 Task: Find connections with filter location Havlíčkův Brod with filter topic #Inspirationwith filter profile language English with filter current company Job4freshers with filter school L S Raheja College of Arts and Commerce with filter industry Wholesale Apparel and Sewing Supplies with filter service category Corporate Events with filter keywords title Researcher
Action: Mouse moved to (504, 77)
Screenshot: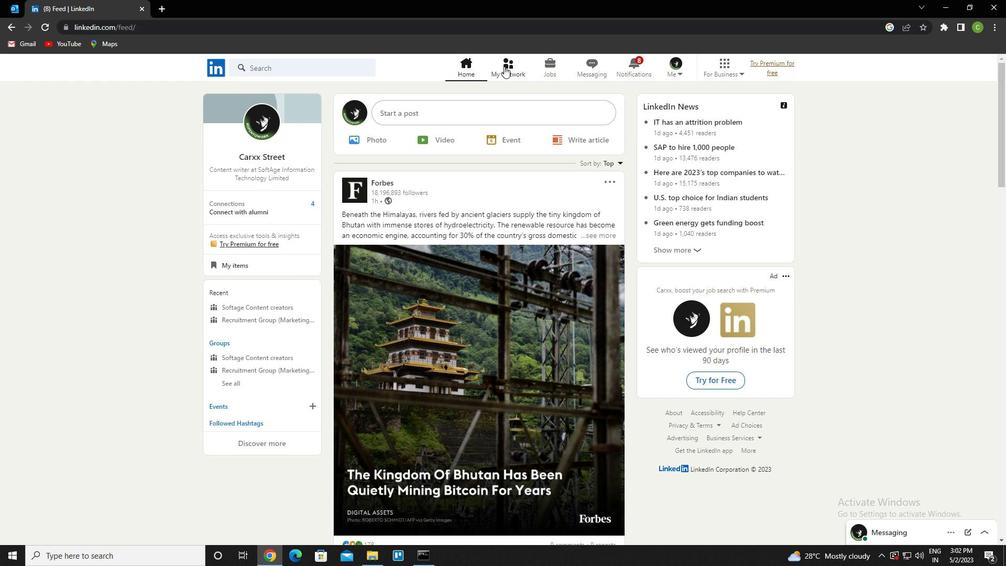 
Action: Mouse pressed left at (504, 77)
Screenshot: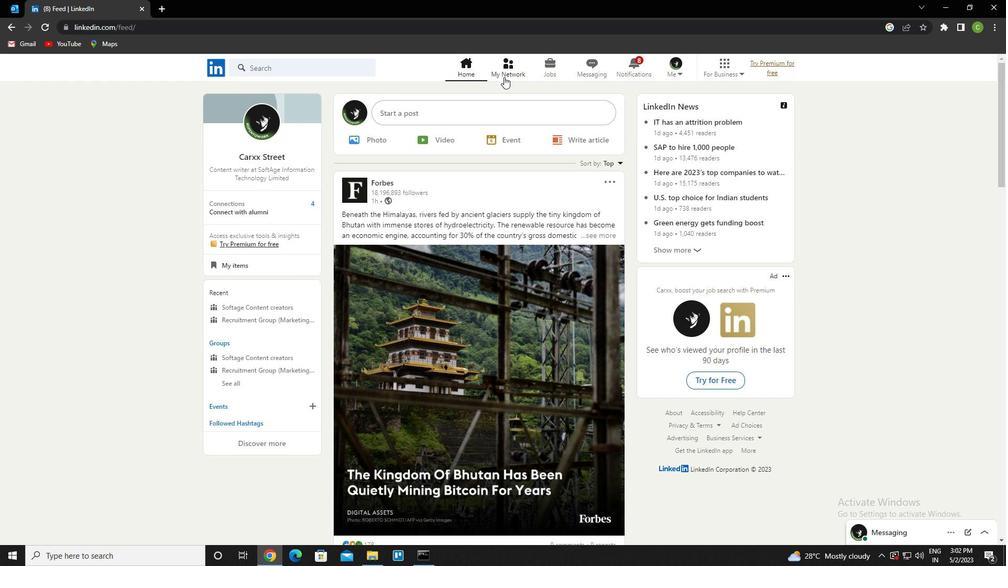 
Action: Mouse moved to (295, 128)
Screenshot: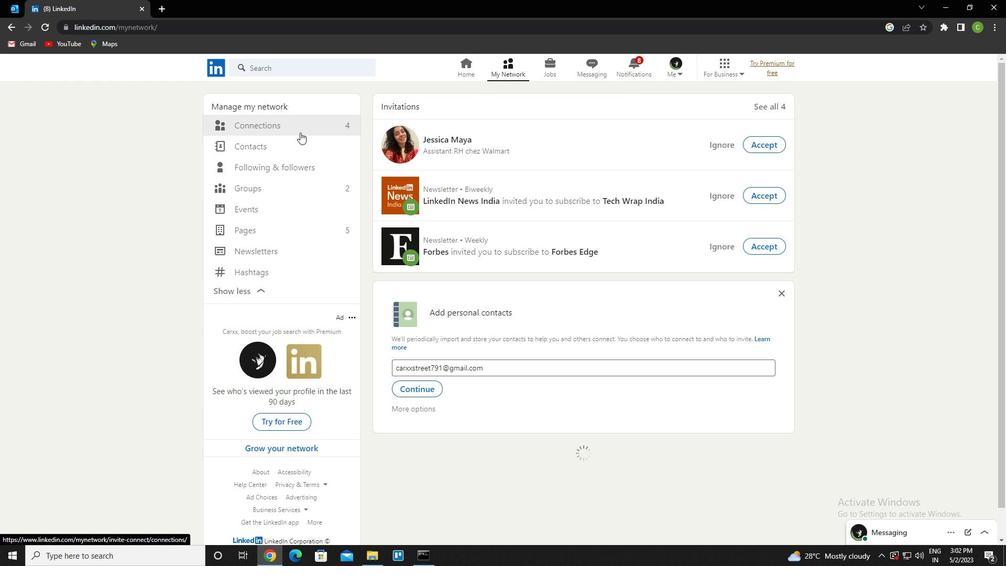 
Action: Mouse pressed left at (295, 128)
Screenshot: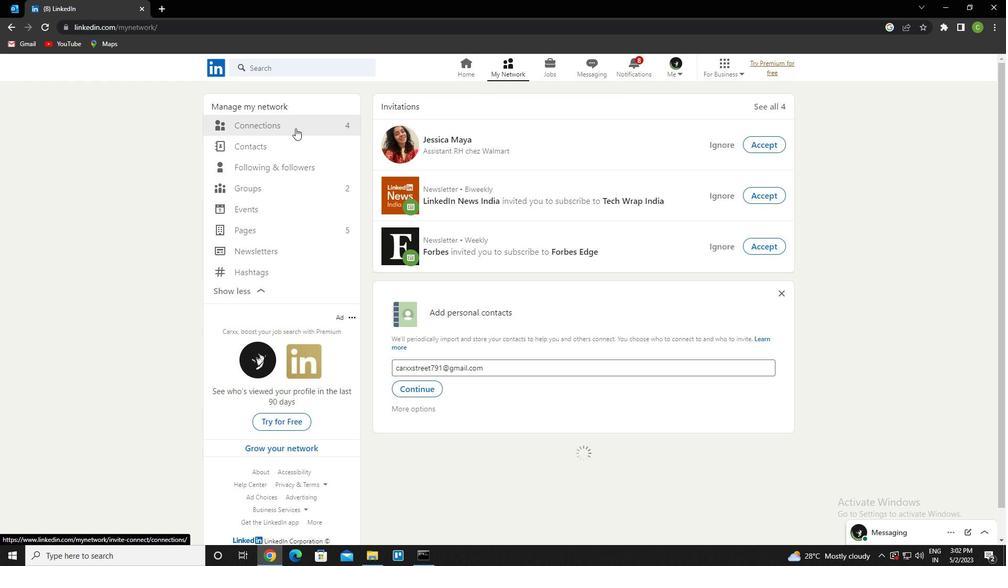 
Action: Mouse moved to (571, 132)
Screenshot: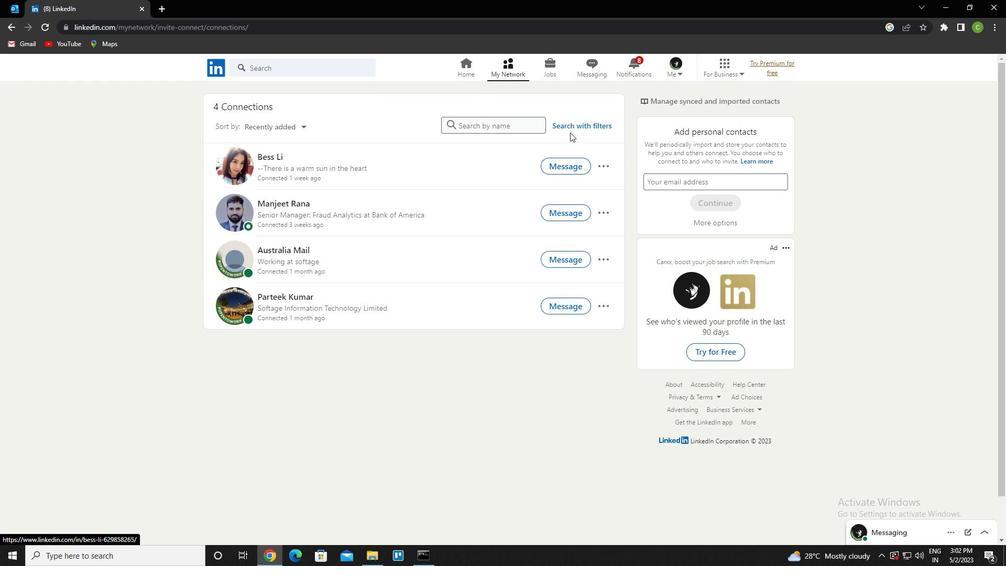 
Action: Mouse pressed left at (571, 132)
Screenshot: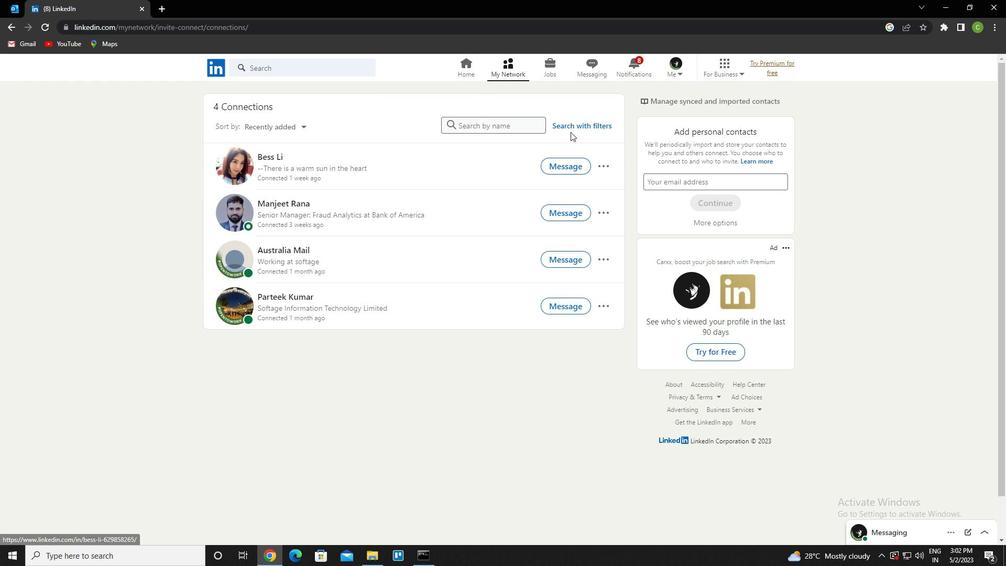 
Action: Mouse moved to (576, 126)
Screenshot: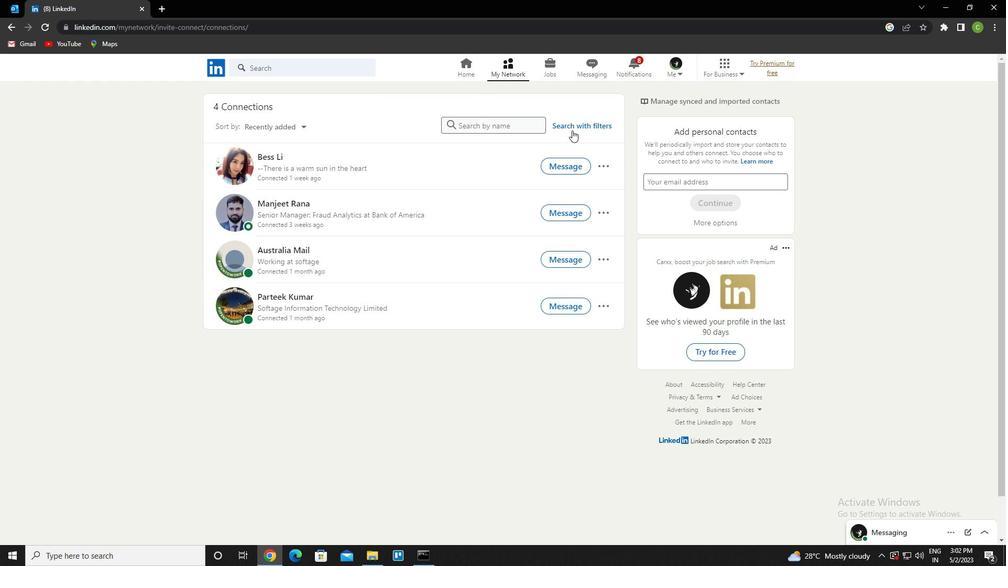 
Action: Mouse pressed left at (576, 126)
Screenshot: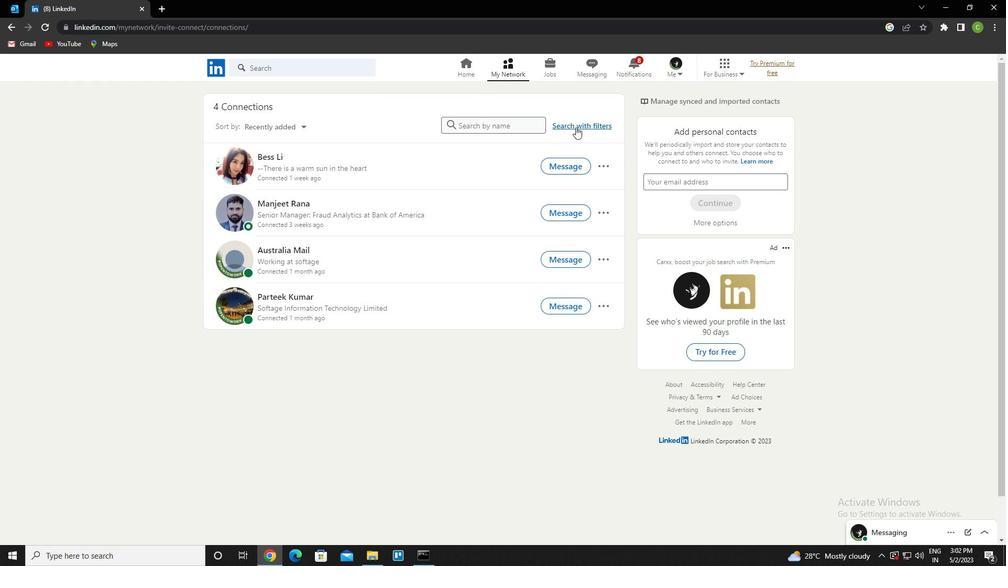 
Action: Mouse moved to (540, 97)
Screenshot: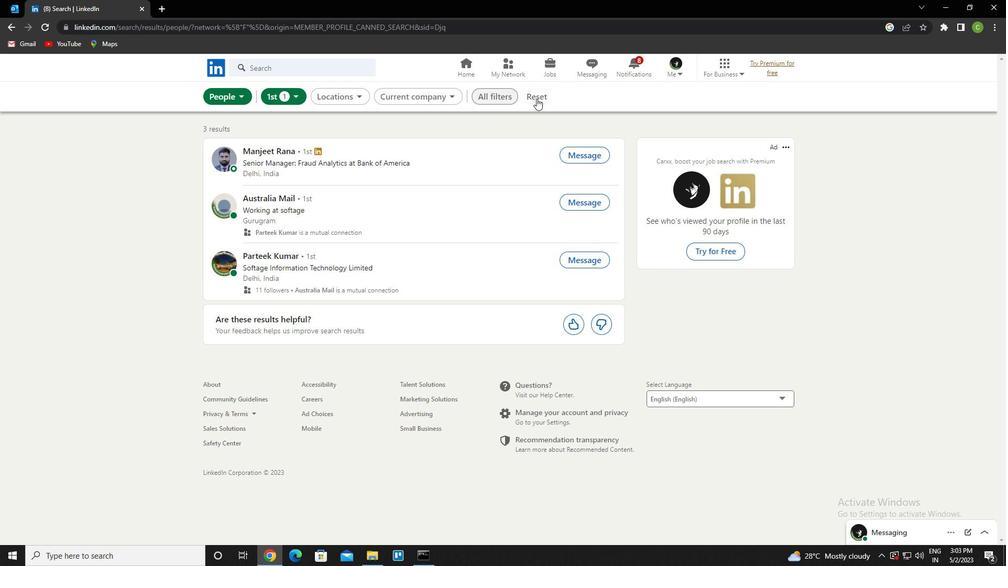 
Action: Mouse pressed left at (540, 97)
Screenshot: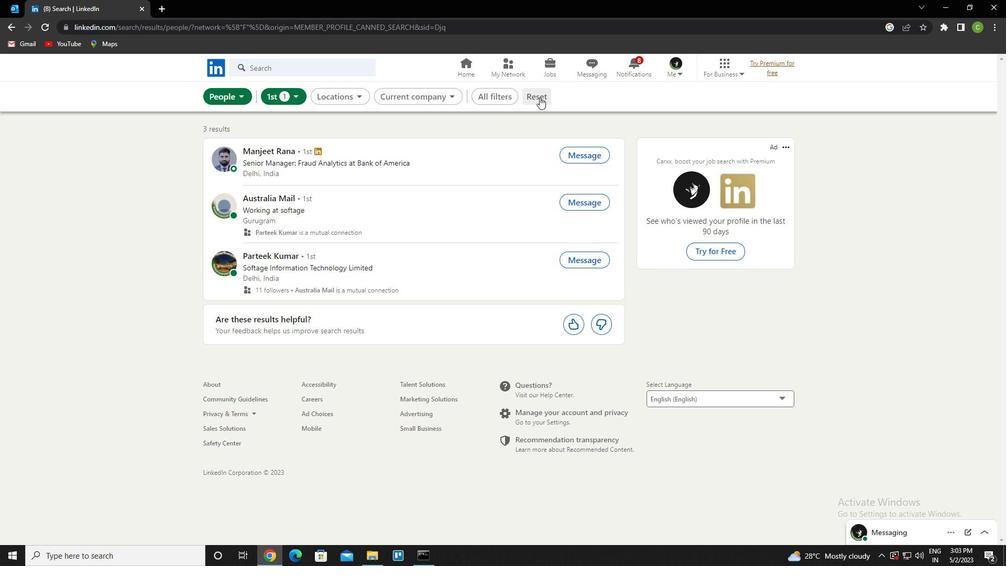 
Action: Mouse moved to (516, 95)
Screenshot: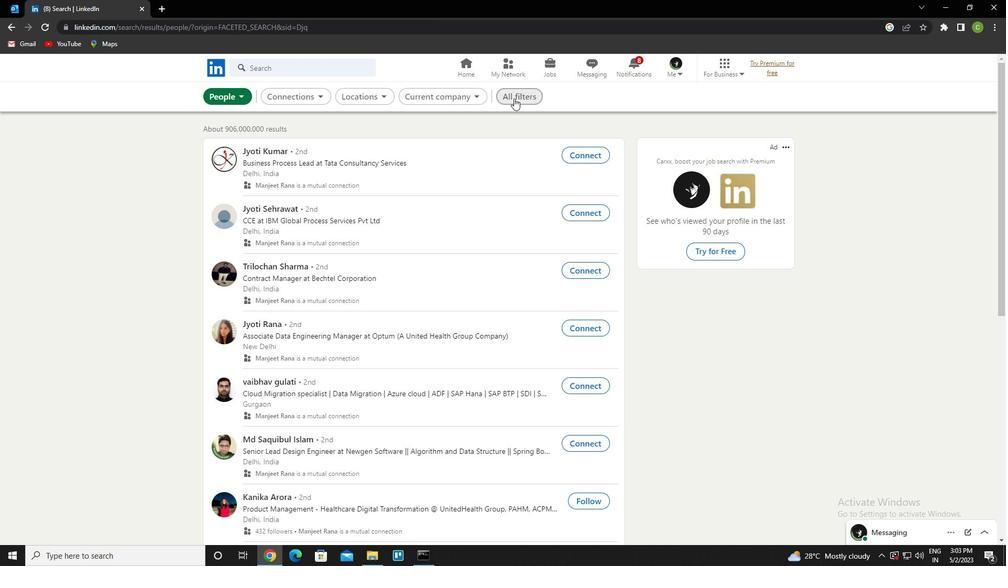 
Action: Mouse pressed left at (516, 95)
Screenshot: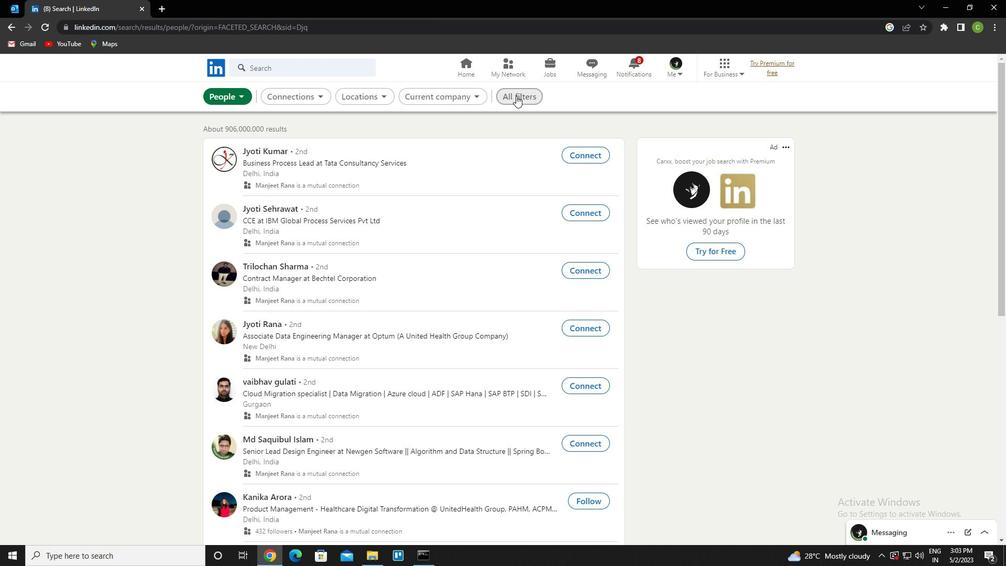 
Action: Mouse moved to (996, 327)
Screenshot: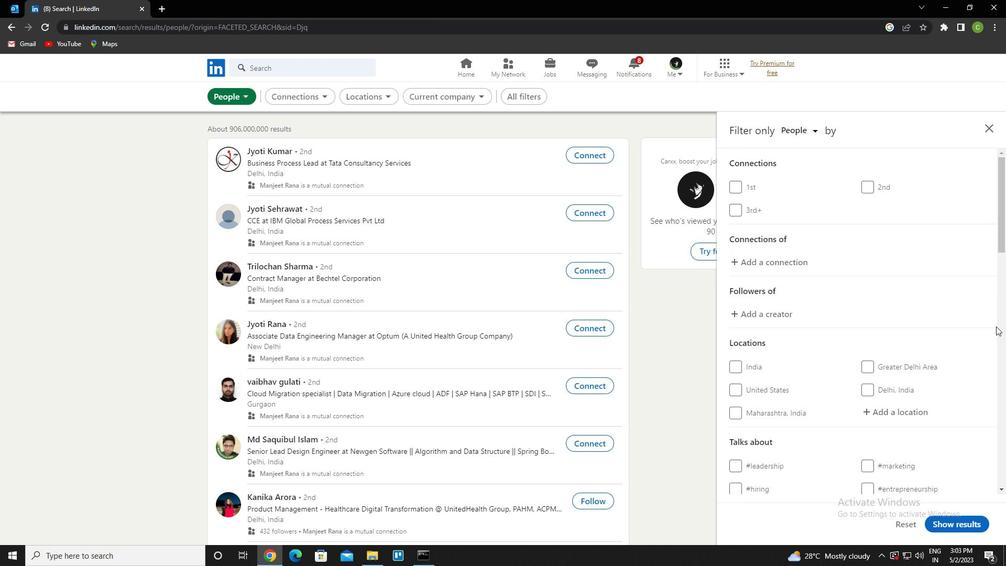 
Action: Mouse scrolled (996, 327) with delta (0, 0)
Screenshot: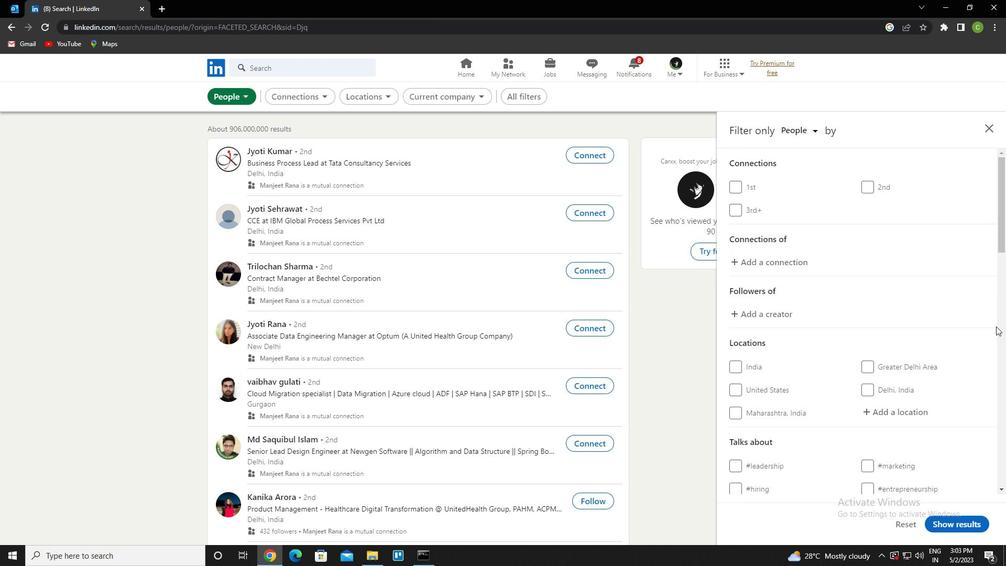 
Action: Mouse scrolled (996, 327) with delta (0, 0)
Screenshot: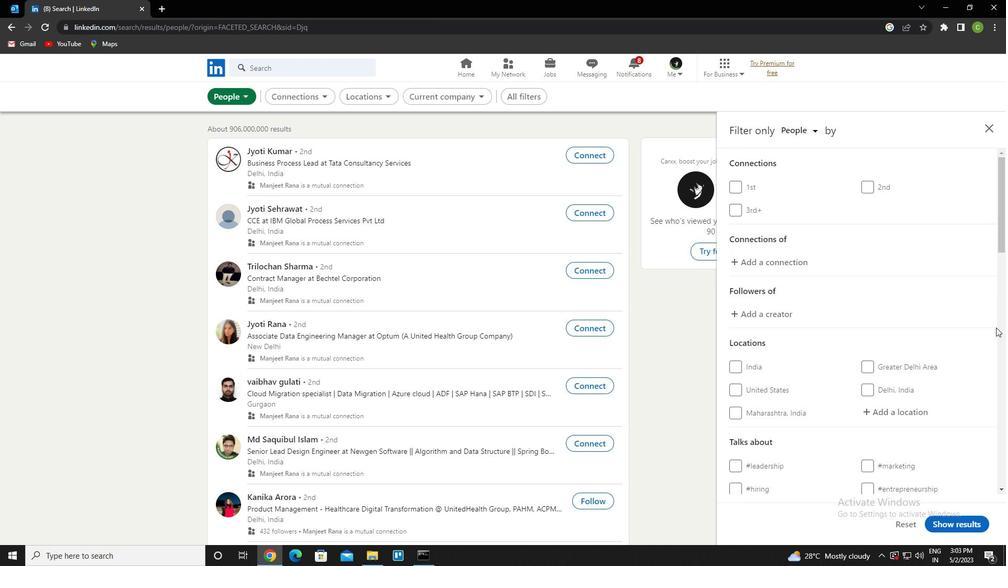 
Action: Mouse moved to (918, 308)
Screenshot: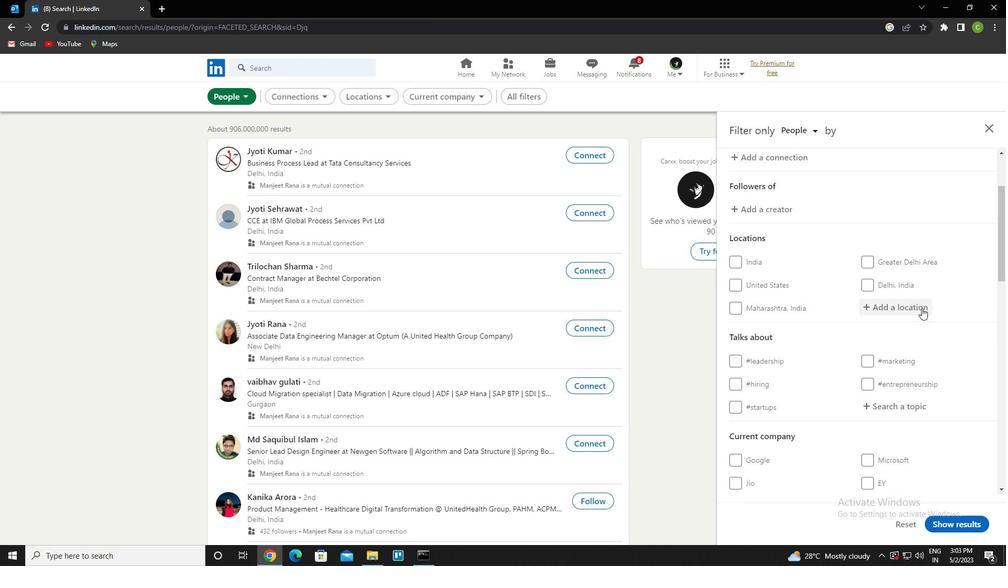 
Action: Mouse pressed left at (918, 308)
Screenshot: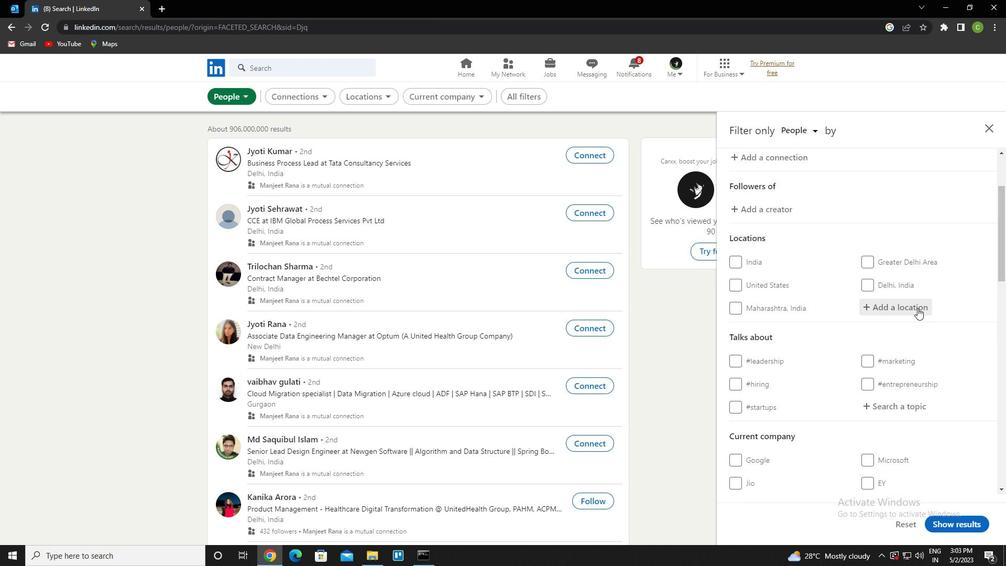 
Action: Key pressed <Key.caps_lock>h<Key.caps_lock>avlic<Key.down><Key.enter>
Screenshot: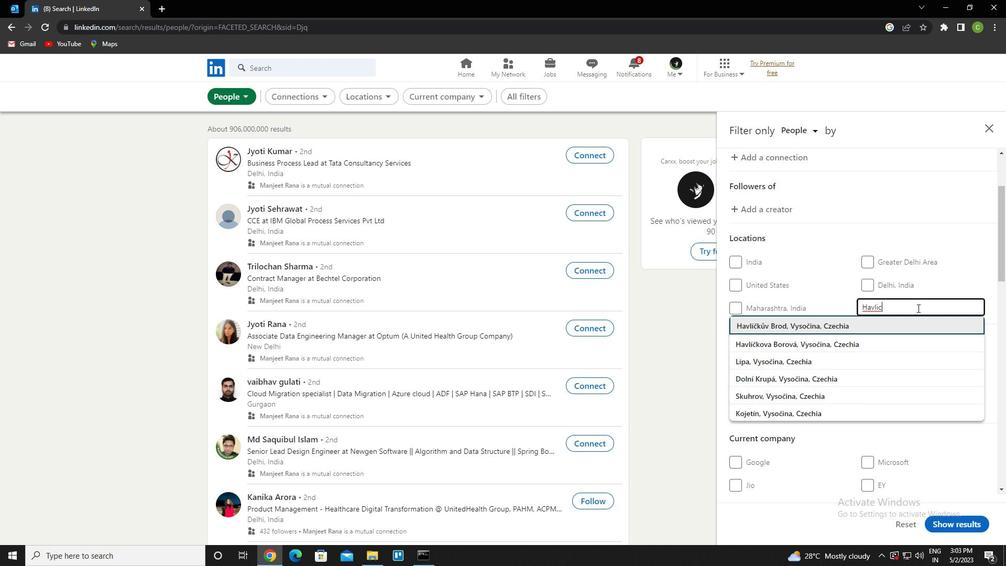 
Action: Mouse scrolled (918, 307) with delta (0, 0)
Screenshot: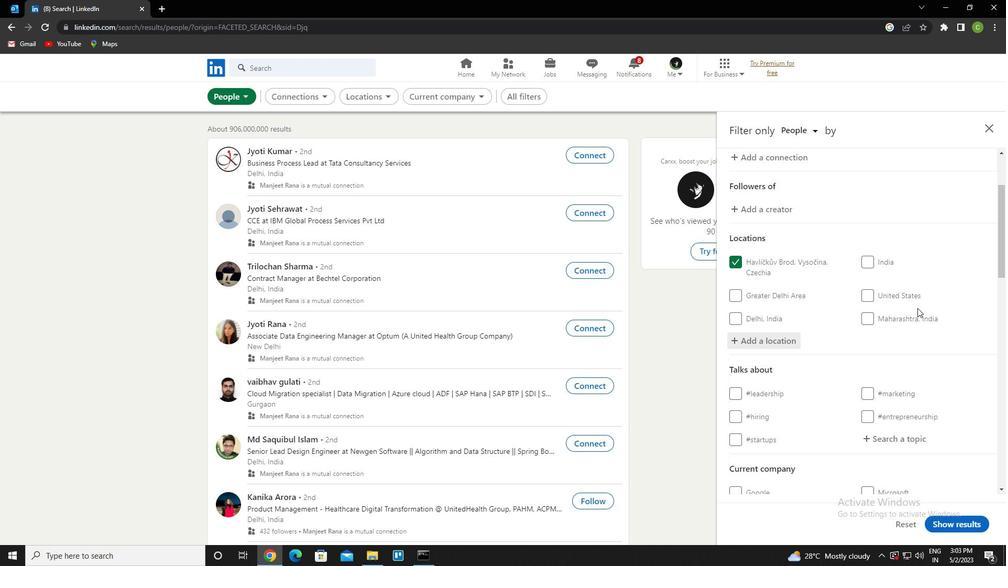 
Action: Mouse scrolled (918, 307) with delta (0, 0)
Screenshot: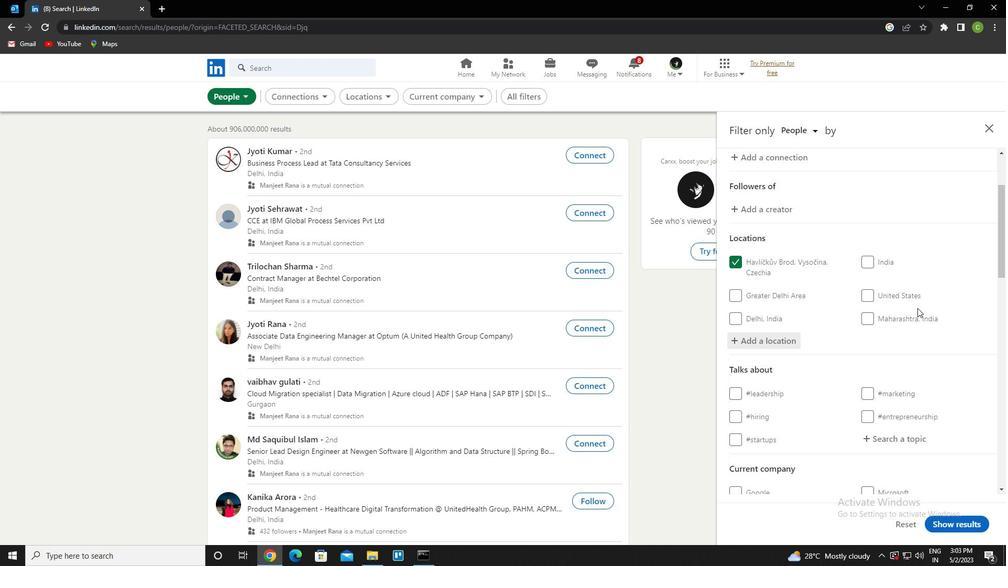 
Action: Mouse moved to (902, 328)
Screenshot: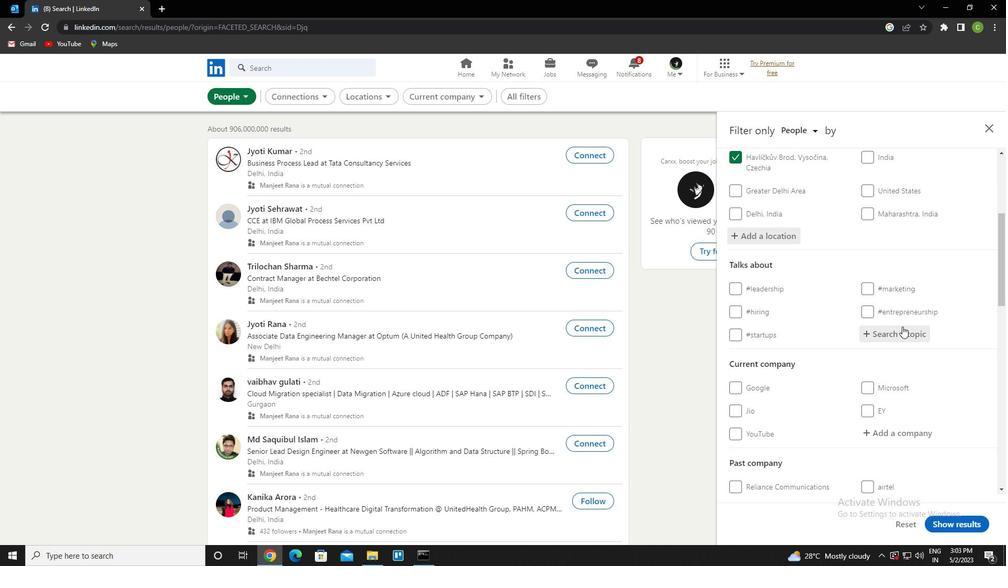 
Action: Mouse pressed left at (902, 328)
Screenshot: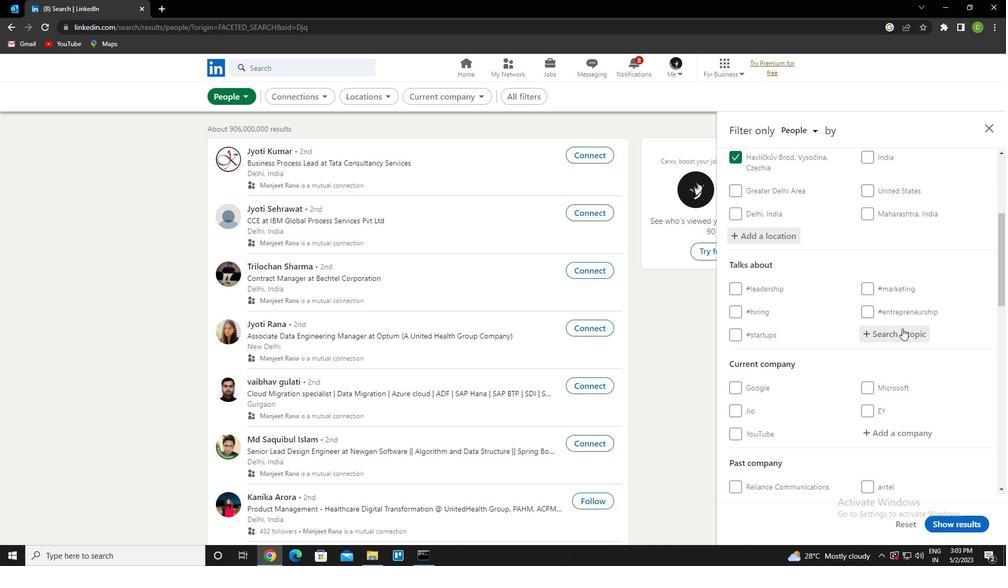 
Action: Key pressed indpira<Key.backspace><Key.backspace><Key.backspace><Key.backspace><Key.backspace>spira<Key.down><Key.enter>
Screenshot: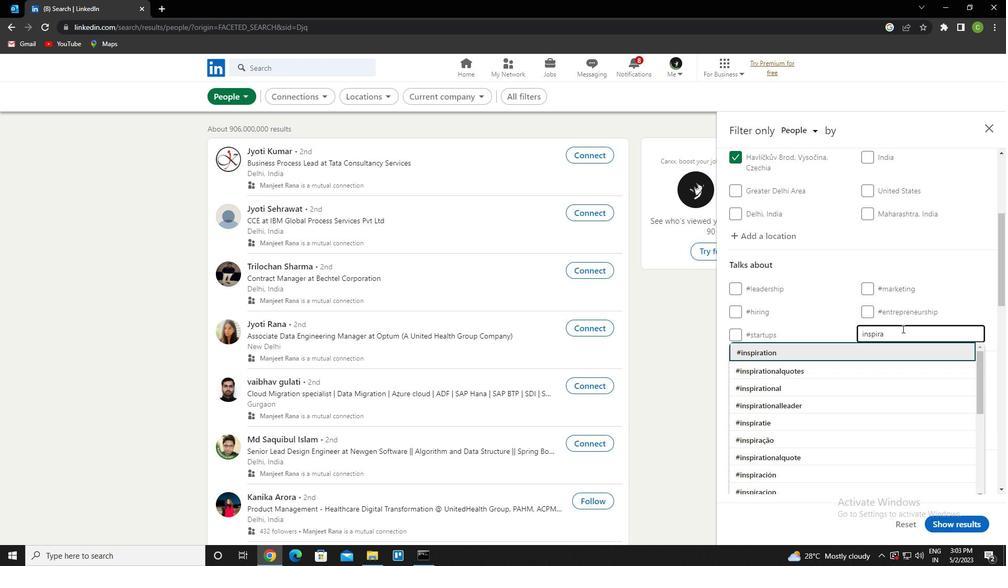 
Action: Mouse scrolled (902, 328) with delta (0, 0)
Screenshot: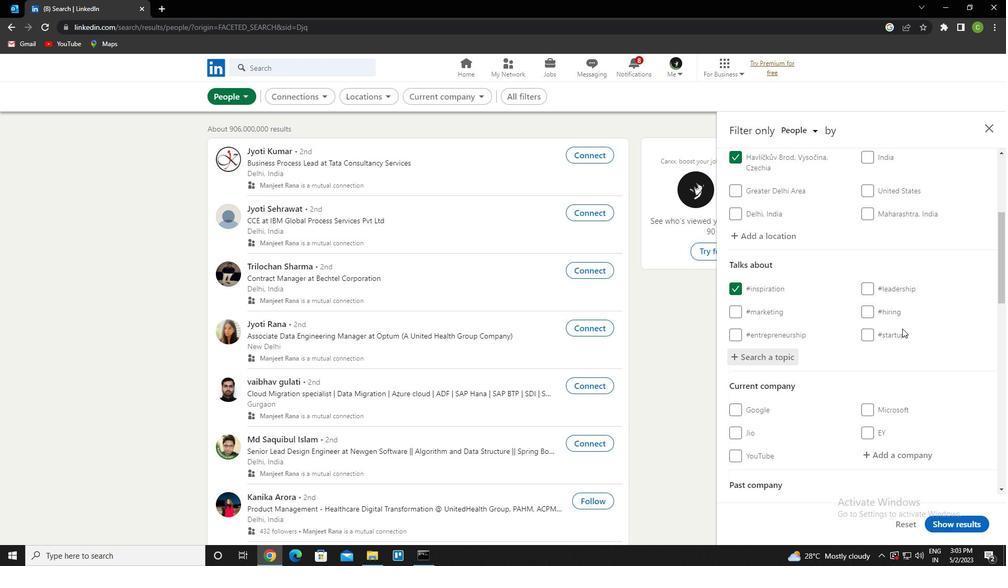 
Action: Mouse scrolled (902, 328) with delta (0, 0)
Screenshot: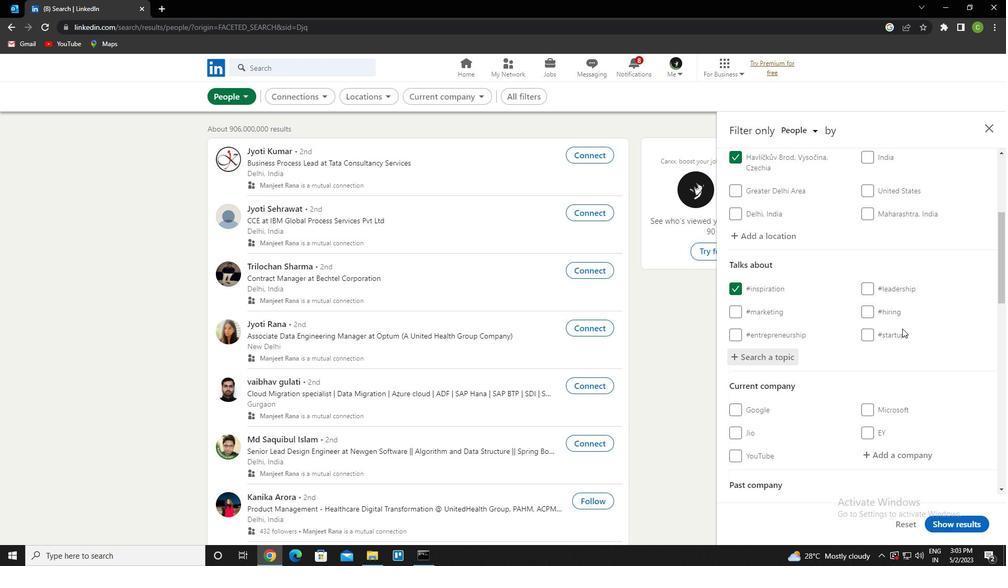 
Action: Mouse scrolled (902, 328) with delta (0, 0)
Screenshot: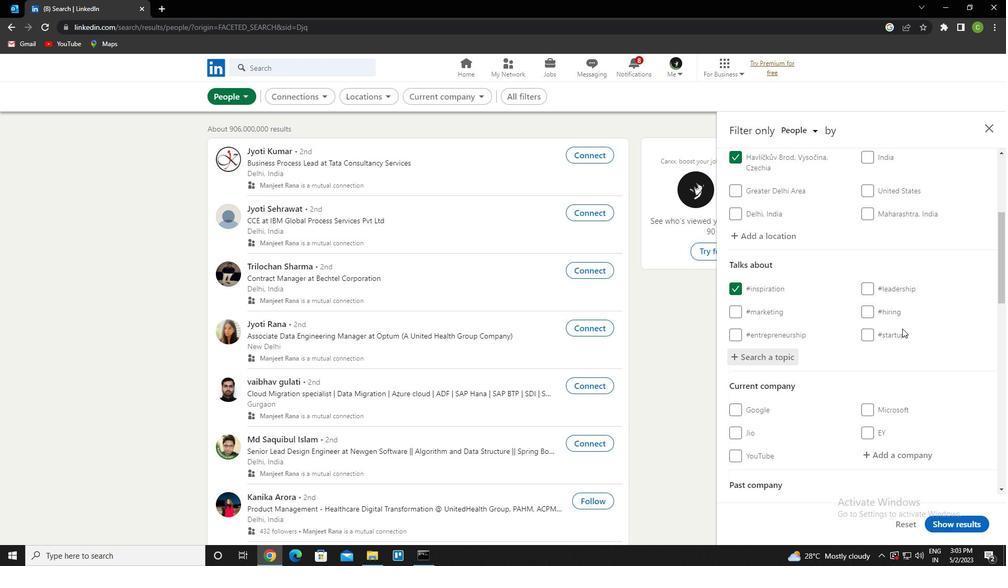 
Action: Mouse scrolled (902, 328) with delta (0, 0)
Screenshot: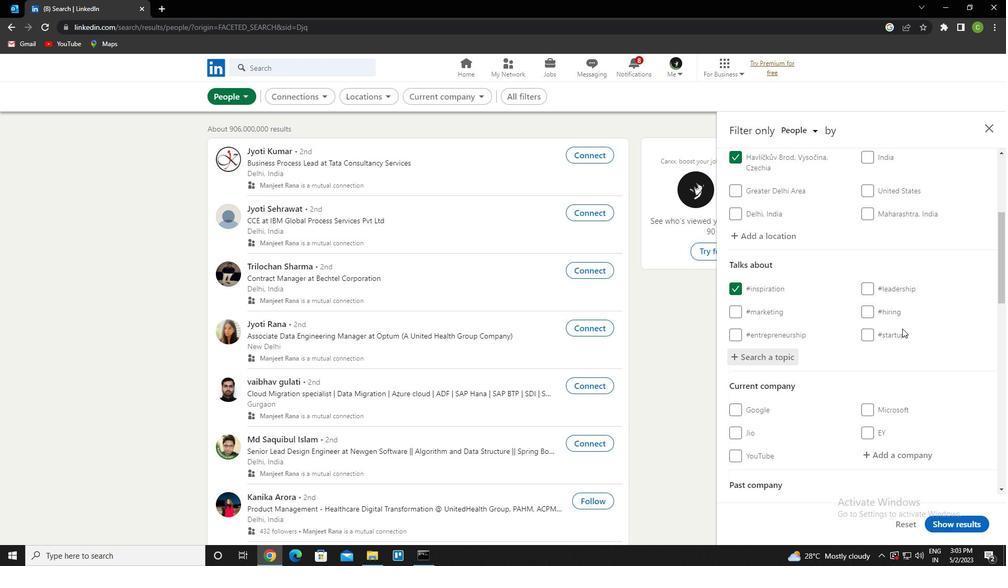 
Action: Mouse scrolled (902, 328) with delta (0, 0)
Screenshot: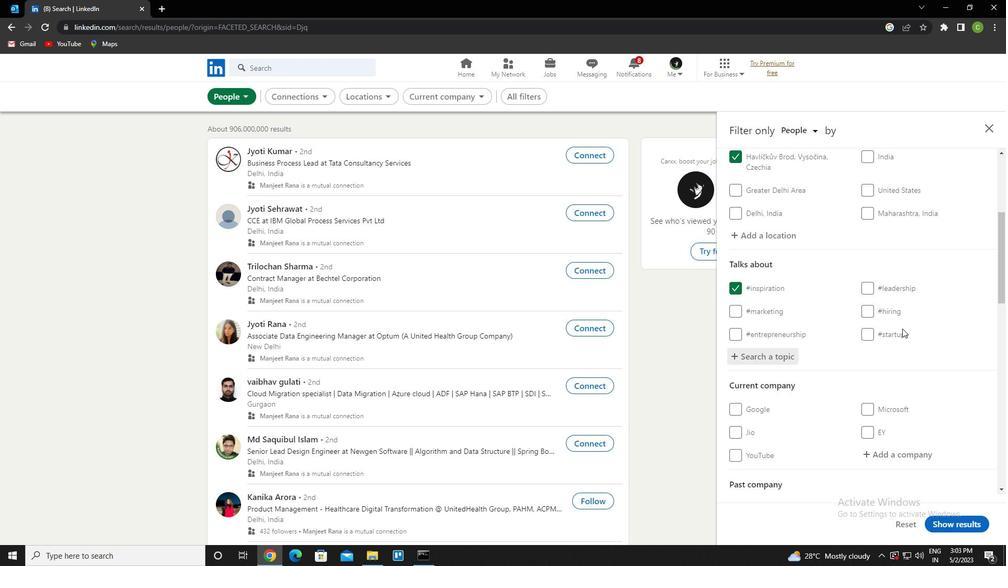 
Action: Mouse scrolled (902, 328) with delta (0, 0)
Screenshot: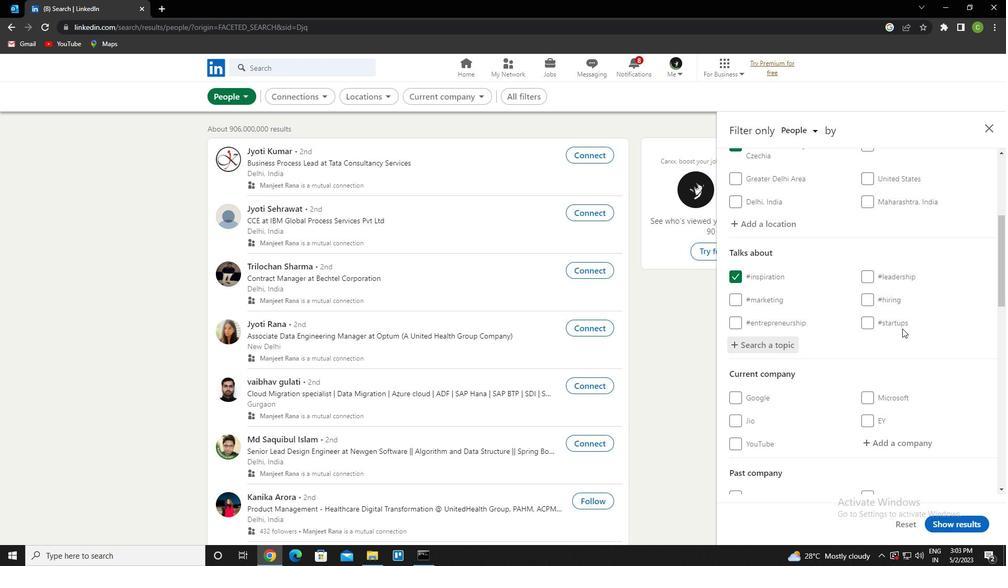 
Action: Mouse scrolled (902, 328) with delta (0, 0)
Screenshot: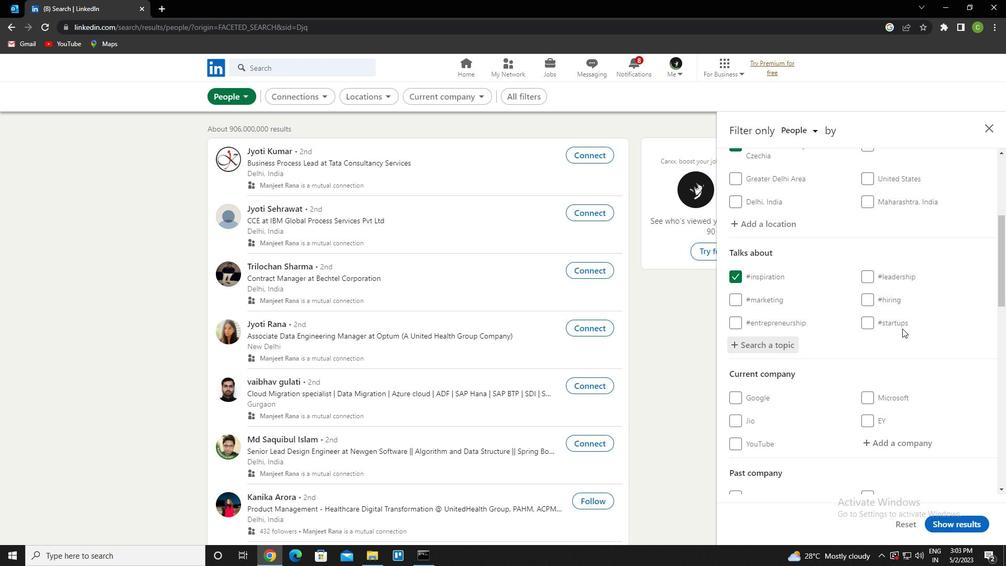 
Action: Mouse scrolled (902, 328) with delta (0, 0)
Screenshot: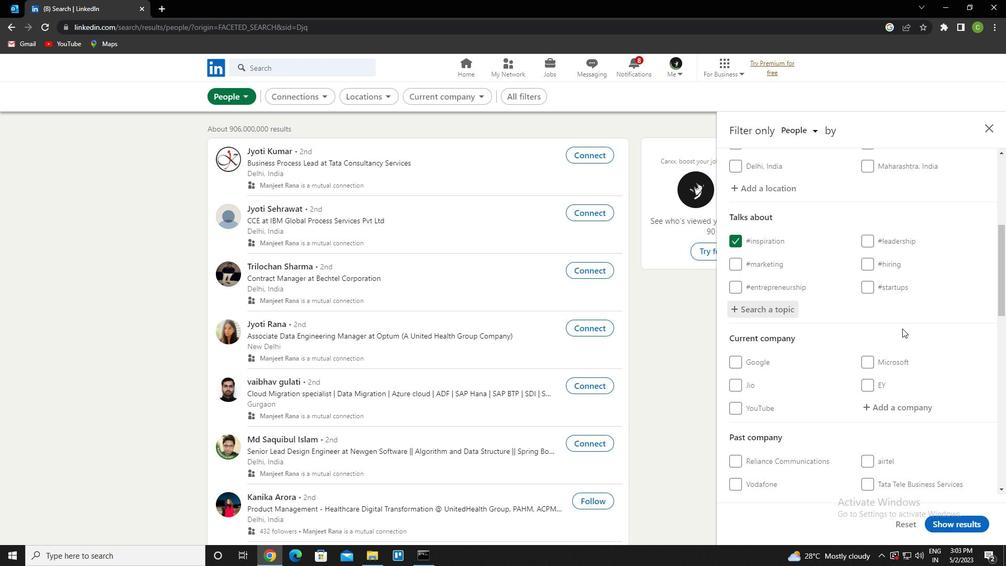 
Action: Mouse moved to (737, 409)
Screenshot: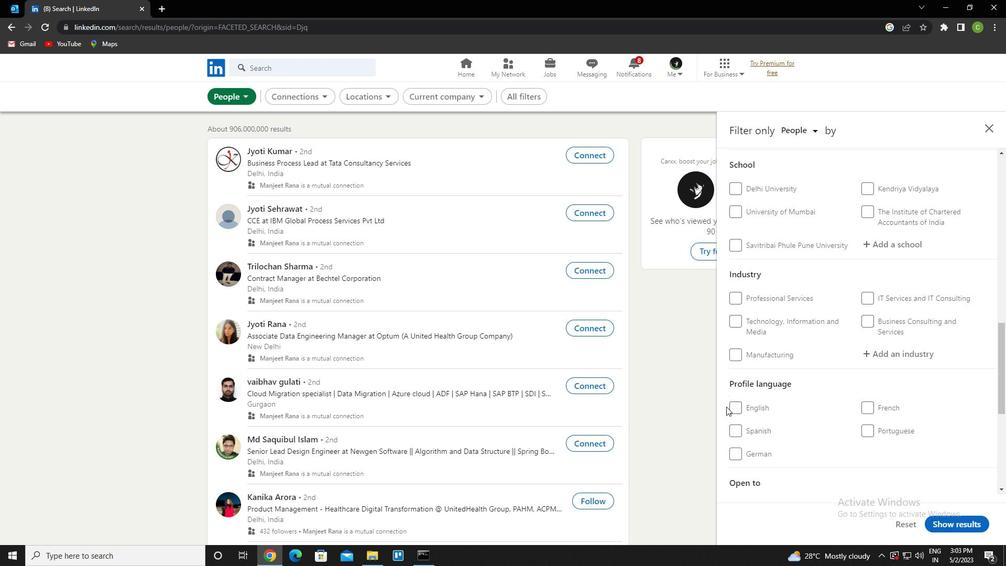 
Action: Mouse pressed left at (737, 409)
Screenshot: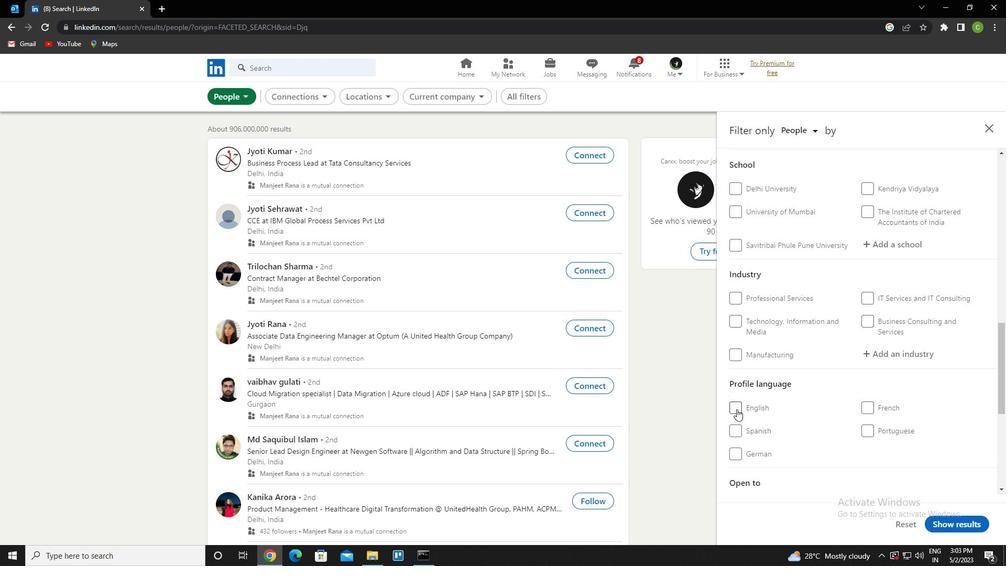 
Action: Mouse moved to (773, 420)
Screenshot: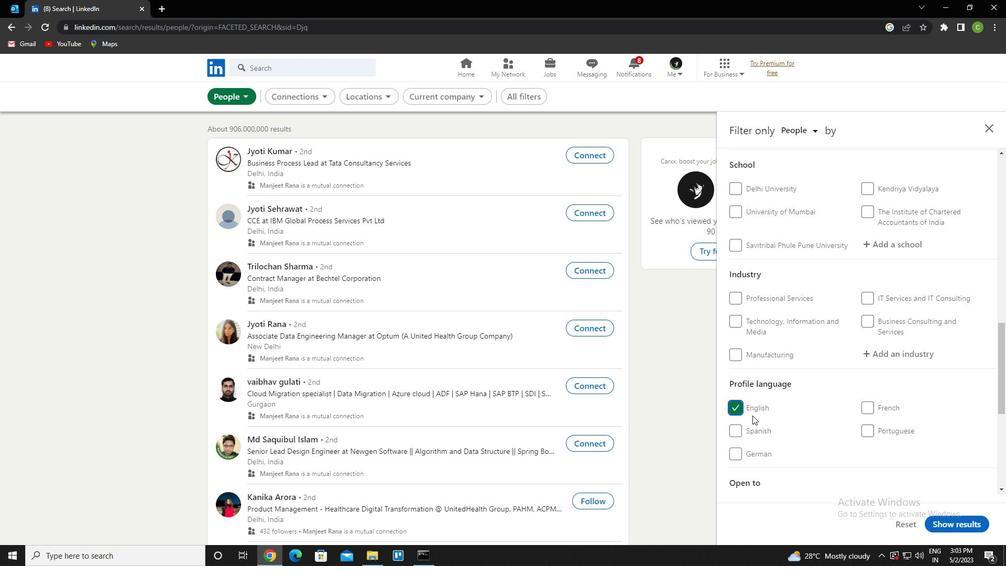 
Action: Mouse scrolled (773, 421) with delta (0, 0)
Screenshot: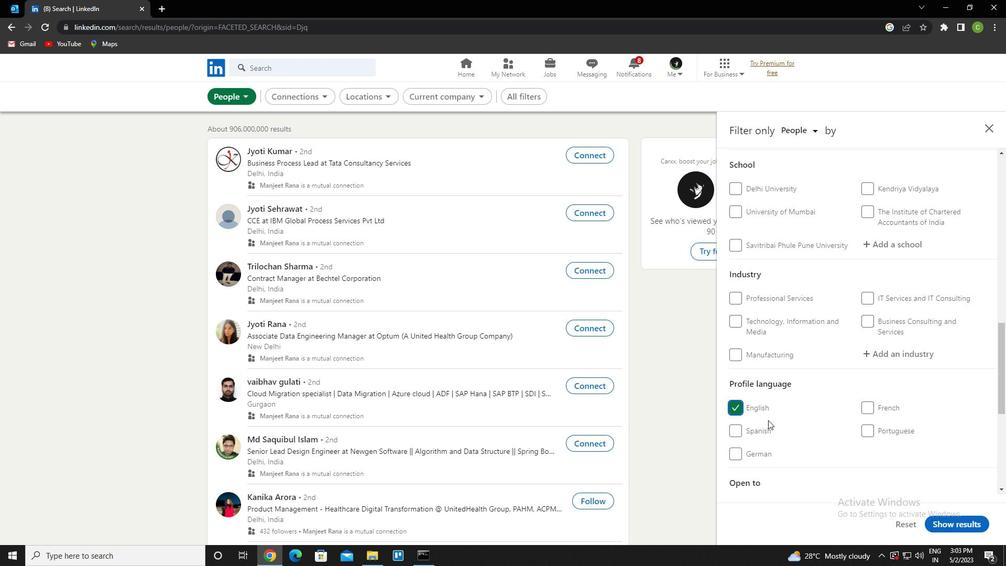 
Action: Mouse scrolled (773, 421) with delta (0, 0)
Screenshot: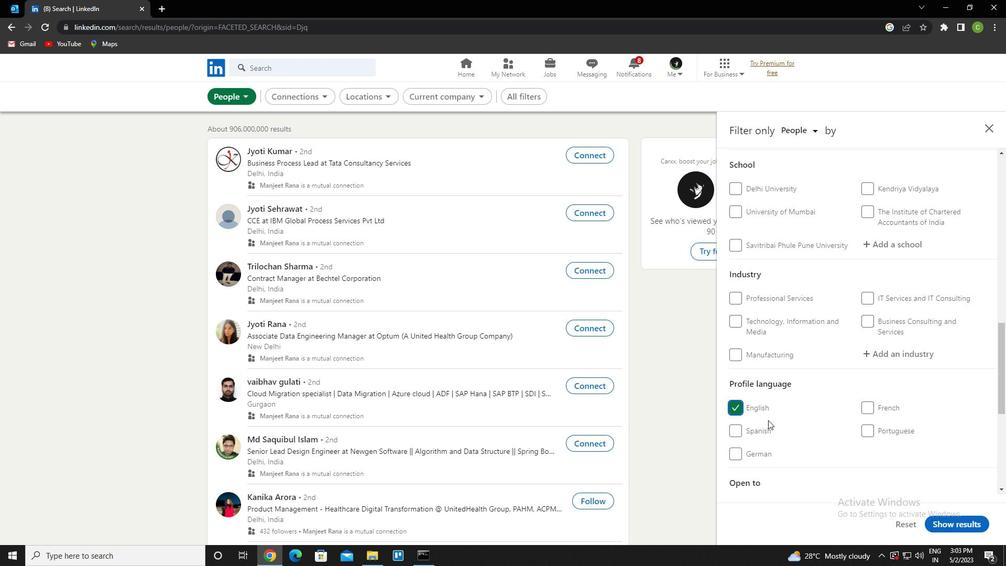 
Action: Mouse scrolled (773, 421) with delta (0, 0)
Screenshot: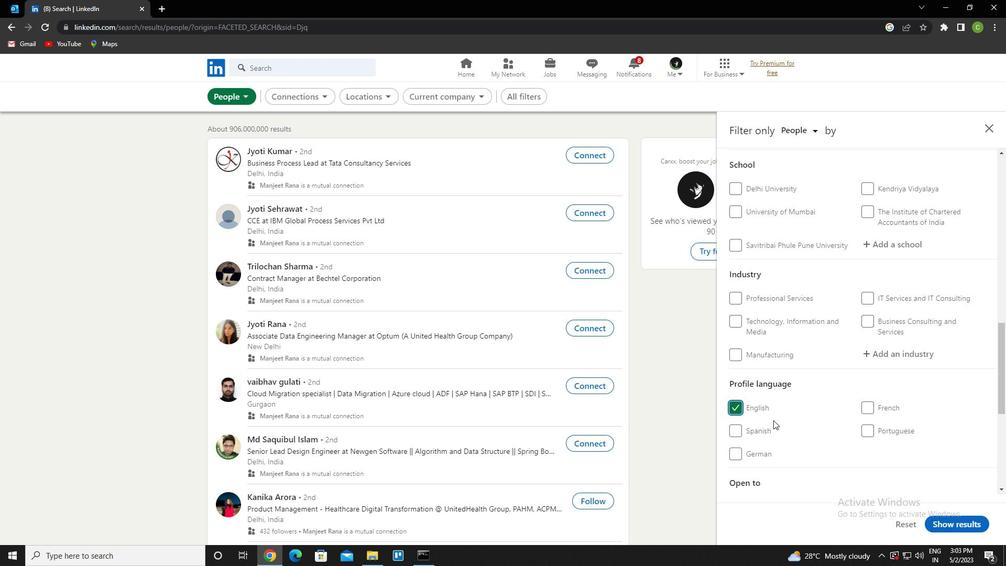 
Action: Mouse scrolled (773, 421) with delta (0, 0)
Screenshot: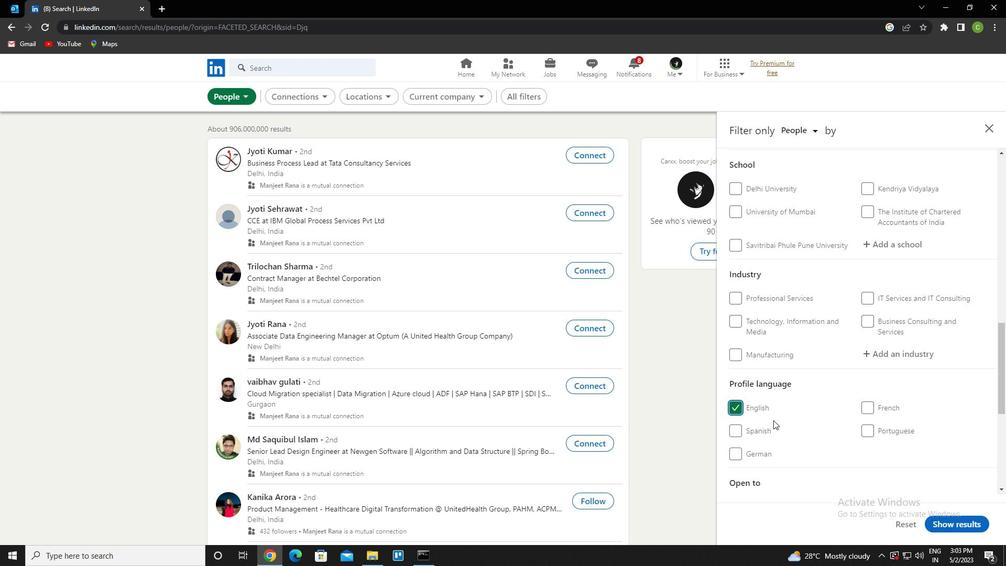 
Action: Mouse scrolled (773, 421) with delta (0, 0)
Screenshot: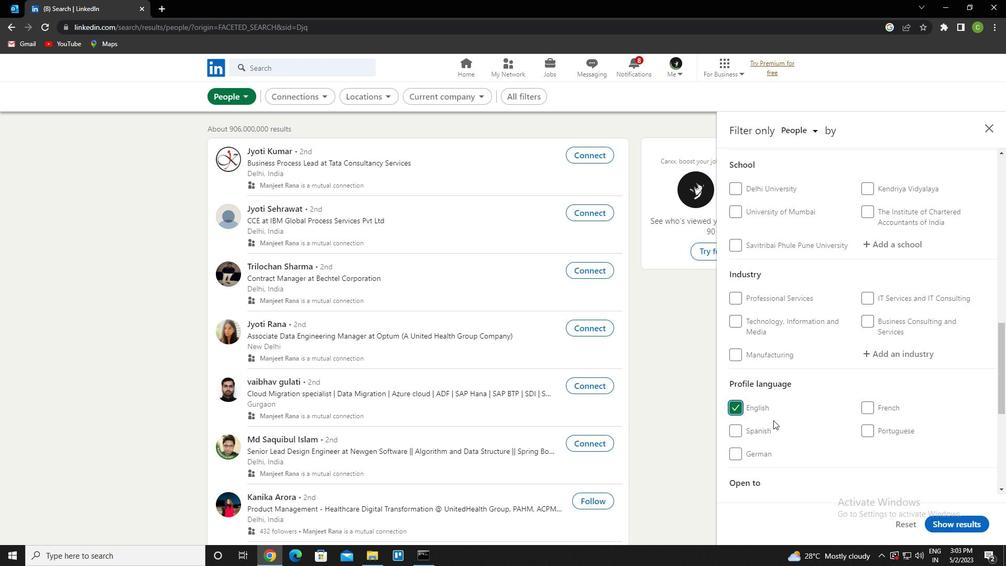
Action: Mouse scrolled (773, 421) with delta (0, 0)
Screenshot: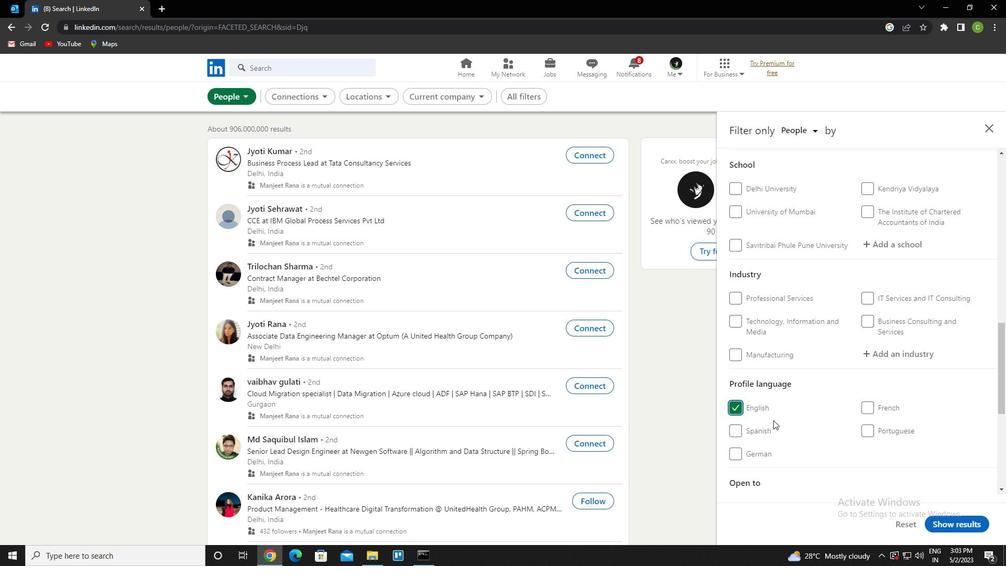 
Action: Mouse moved to (886, 355)
Screenshot: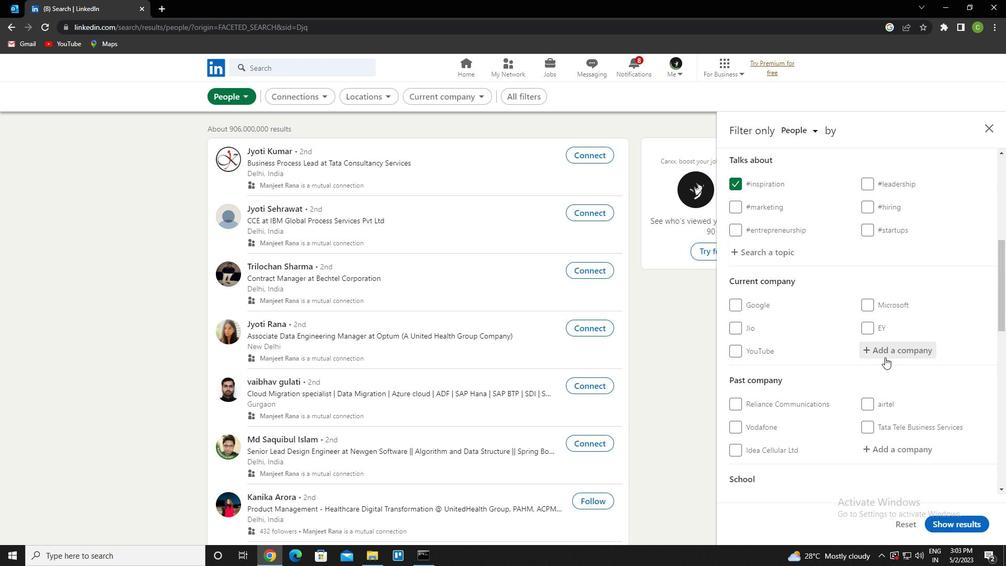 
Action: Mouse pressed left at (886, 355)
Screenshot: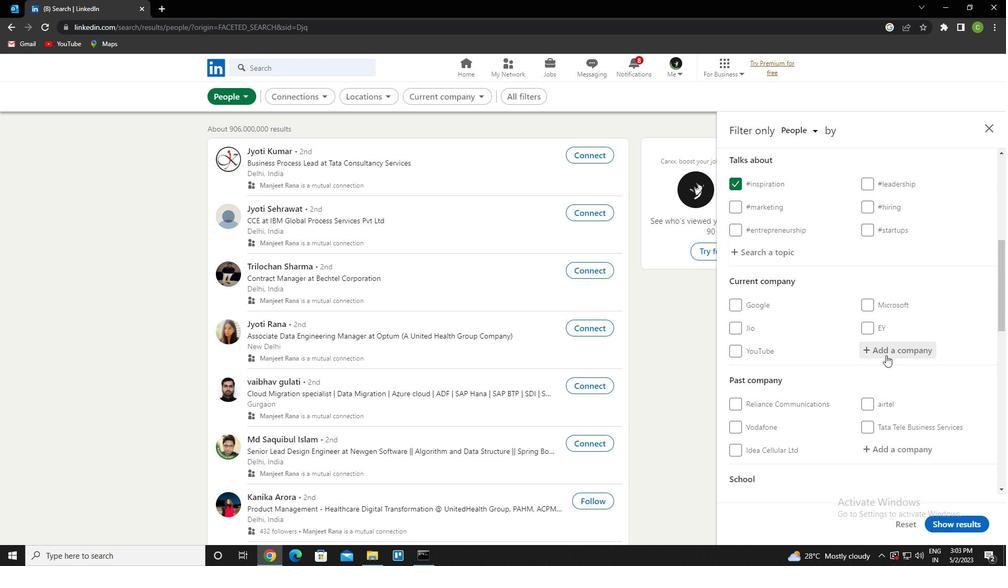 
Action: Key pressed <Key.caps_lock>j<Key.caps_lock>ob4<Key.down><Key.down><Key.enter>
Screenshot: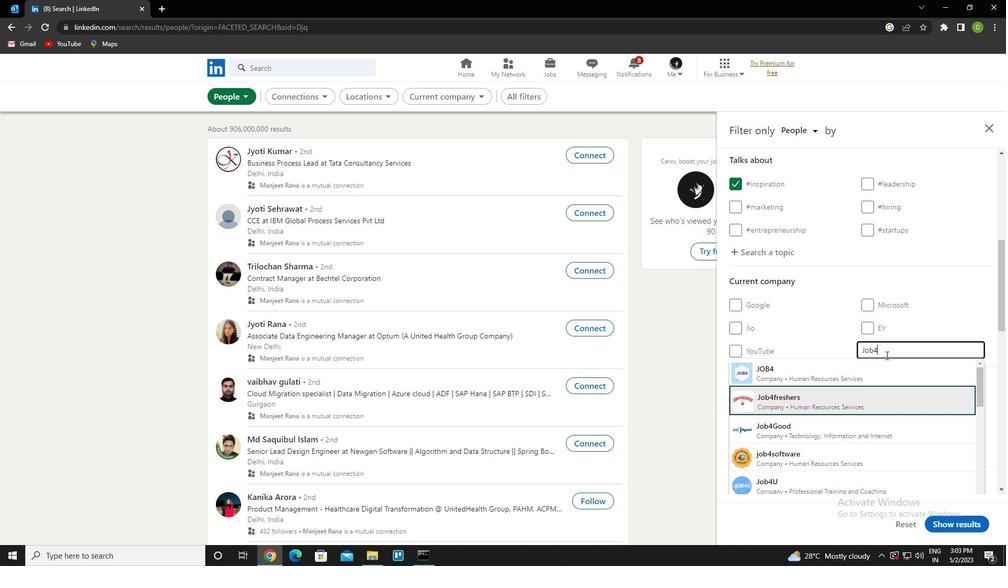 
Action: Mouse scrolled (886, 354) with delta (0, 0)
Screenshot: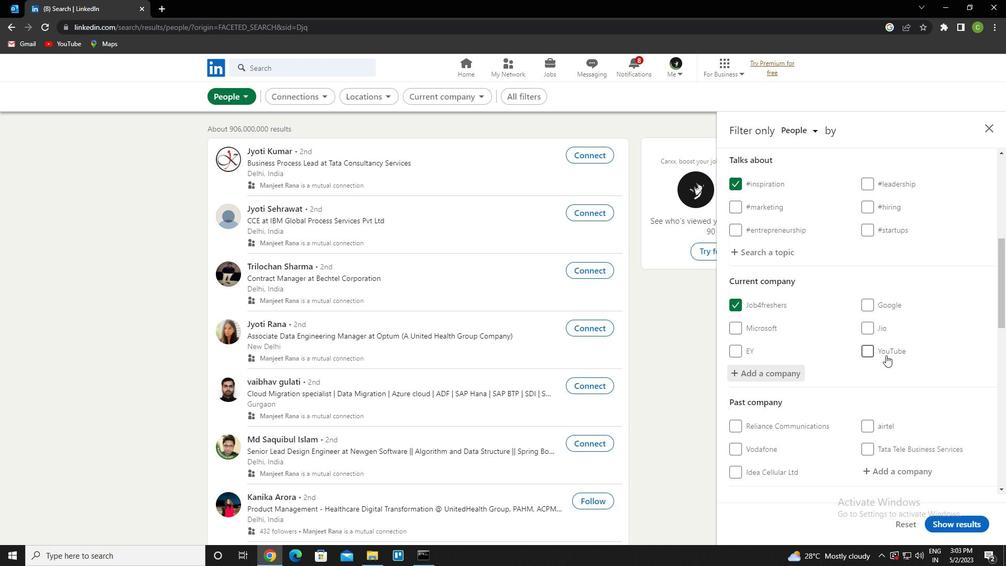 
Action: Mouse scrolled (886, 354) with delta (0, 0)
Screenshot: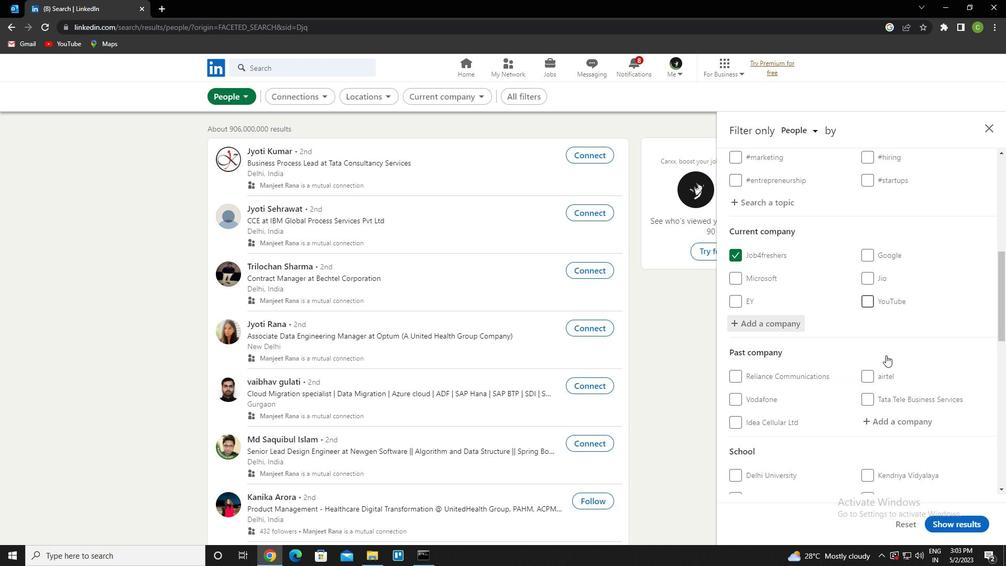 
Action: Mouse scrolled (886, 354) with delta (0, 0)
Screenshot: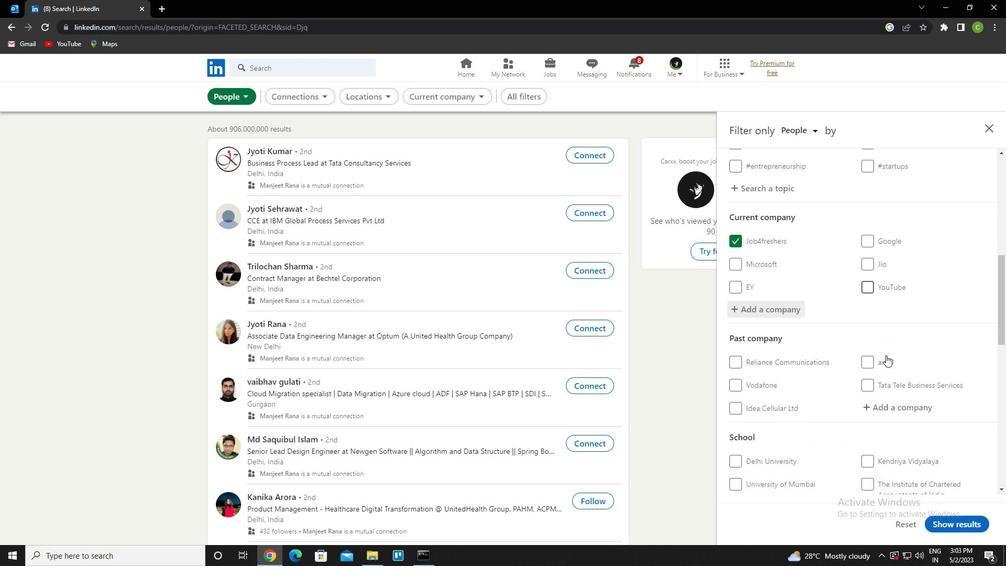
Action: Mouse scrolled (886, 354) with delta (0, 0)
Screenshot: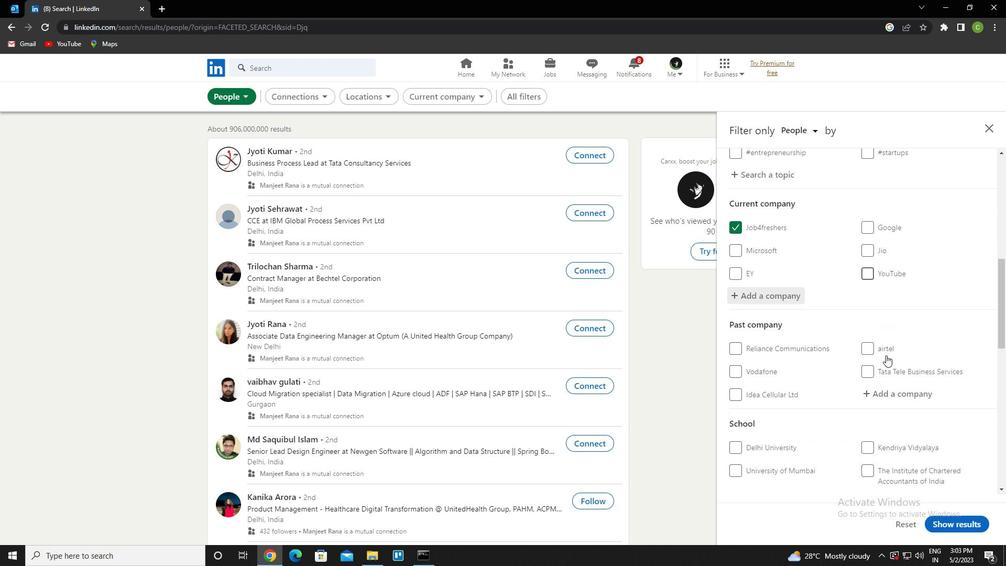 
Action: Mouse scrolled (886, 354) with delta (0, 0)
Screenshot: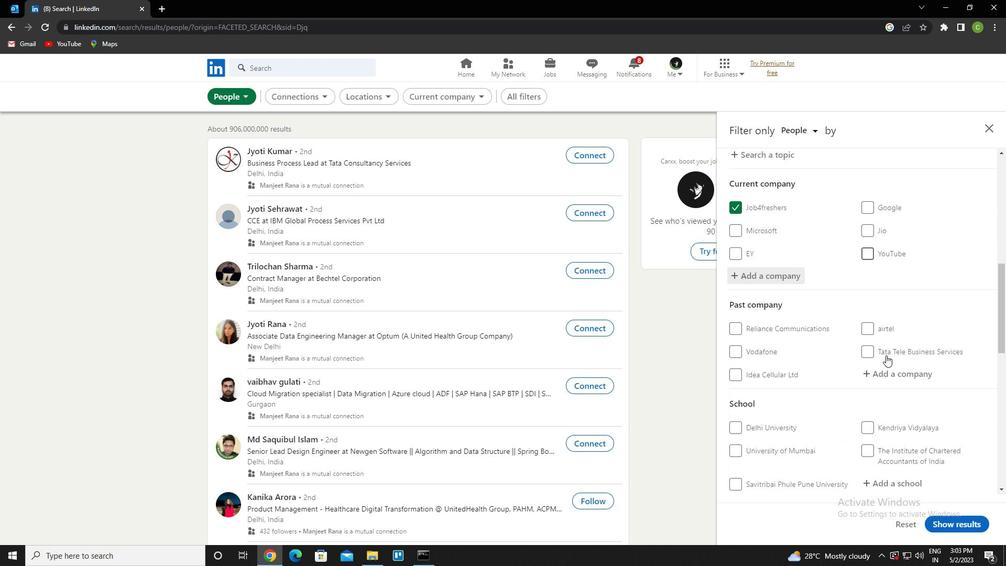 
Action: Mouse moved to (896, 324)
Screenshot: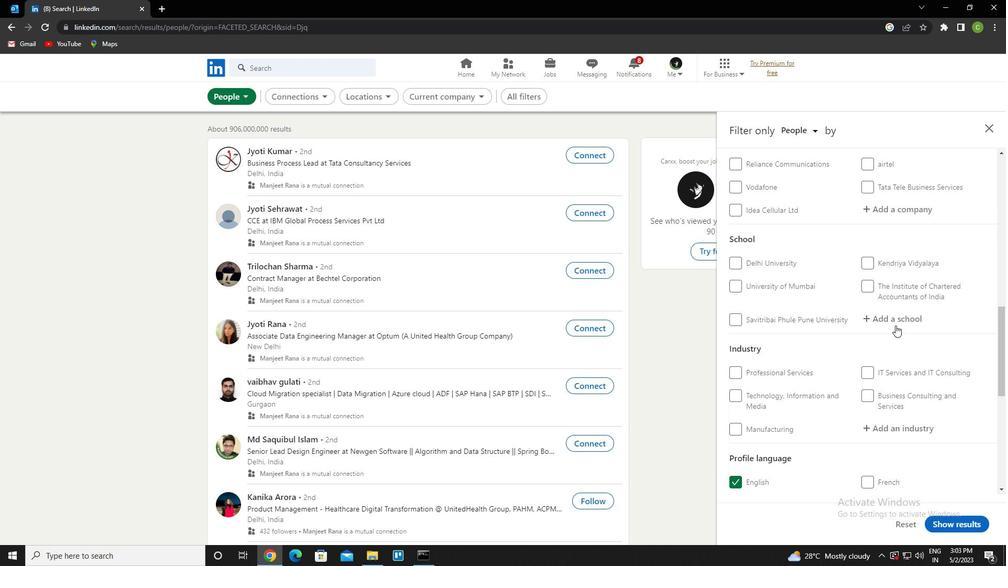 
Action: Mouse pressed left at (896, 324)
Screenshot: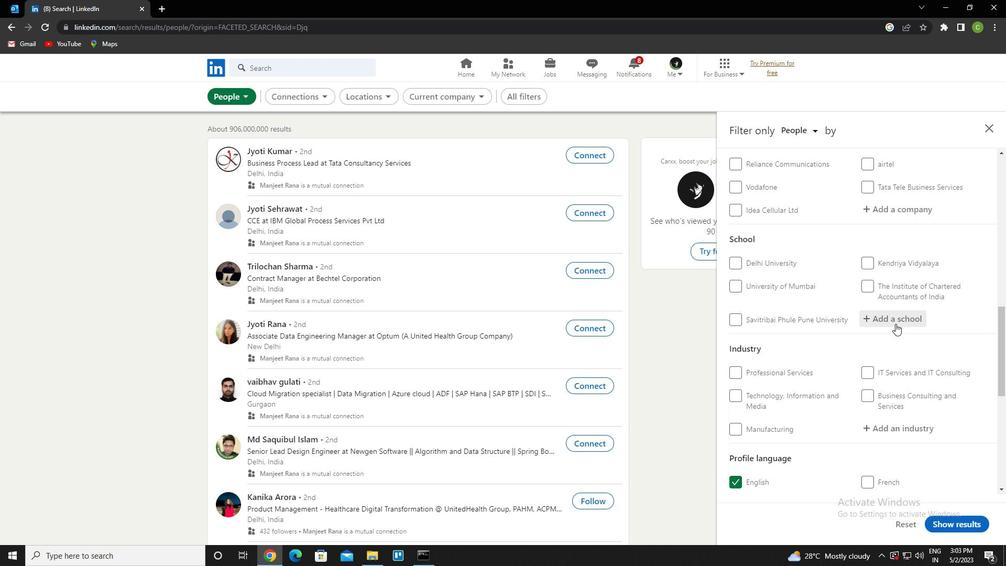 
Action: Key pressed <Key.caps_lock>l<Key.space>s<Key.space>r<Key.caps_lock>aheja<Key.down><Key.enter>
Screenshot: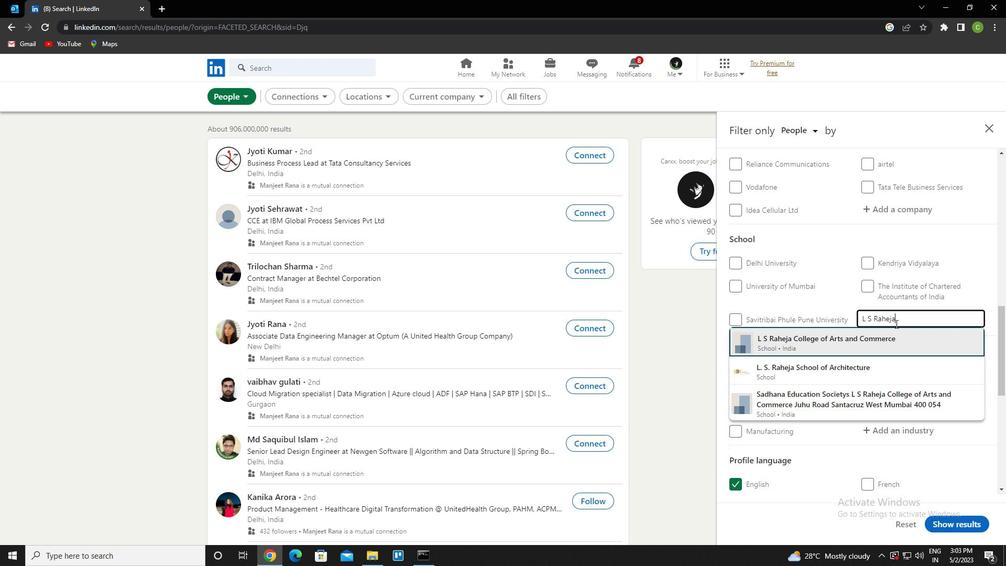 
Action: Mouse scrolled (896, 323) with delta (0, 0)
Screenshot: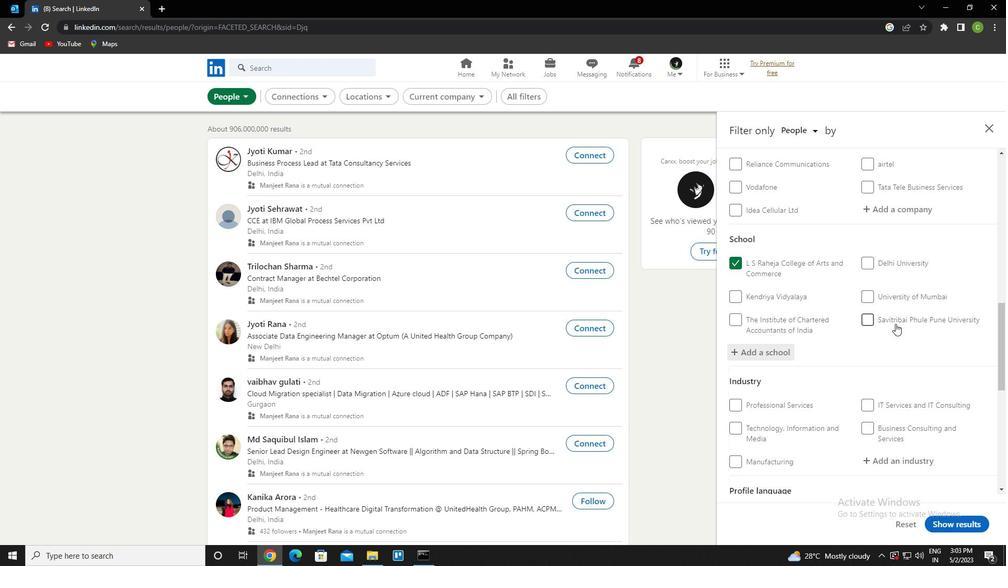 
Action: Mouse scrolled (896, 323) with delta (0, 0)
Screenshot: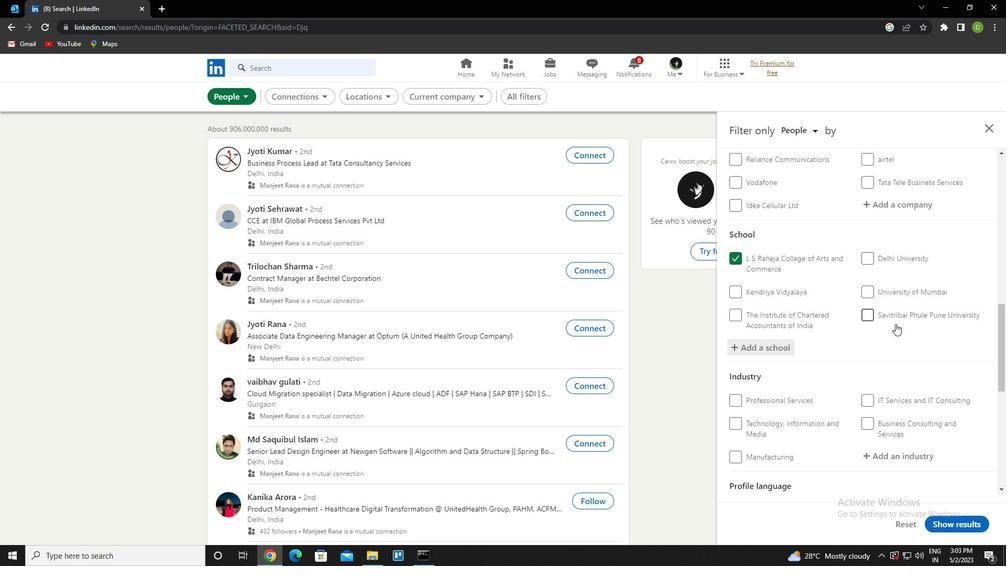 
Action: Mouse scrolled (896, 323) with delta (0, 0)
Screenshot: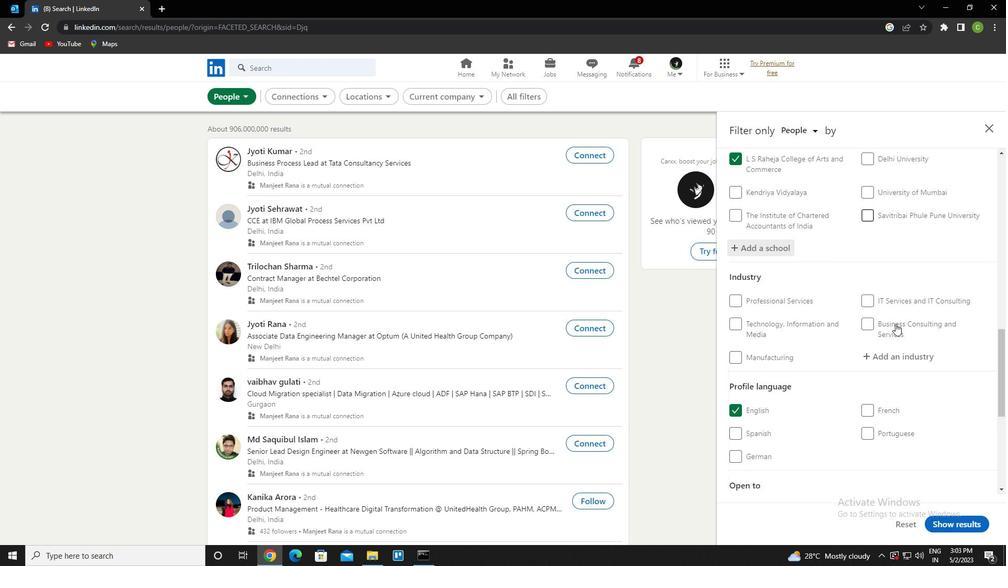 
Action: Mouse scrolled (896, 323) with delta (0, 0)
Screenshot: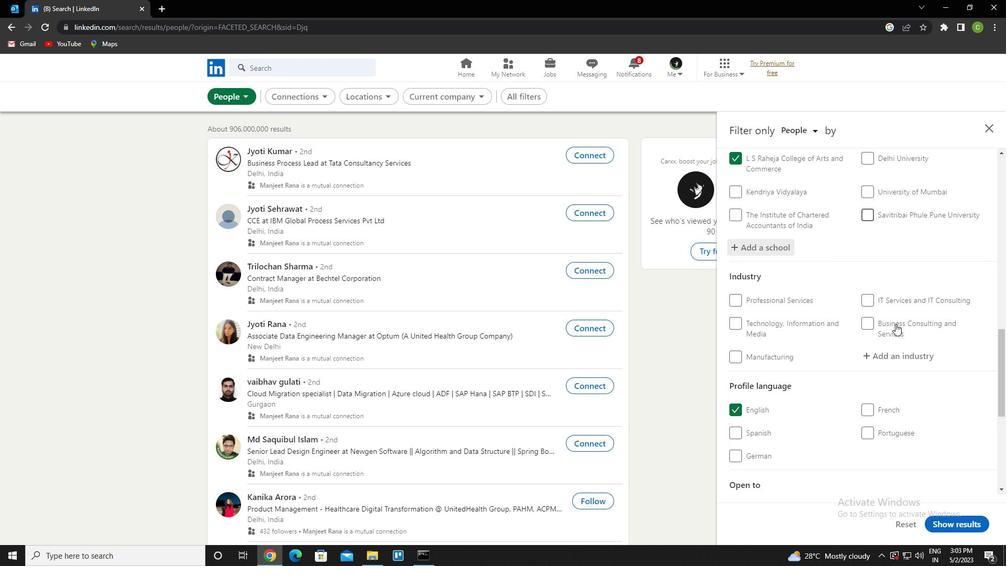 
Action: Mouse moved to (894, 253)
Screenshot: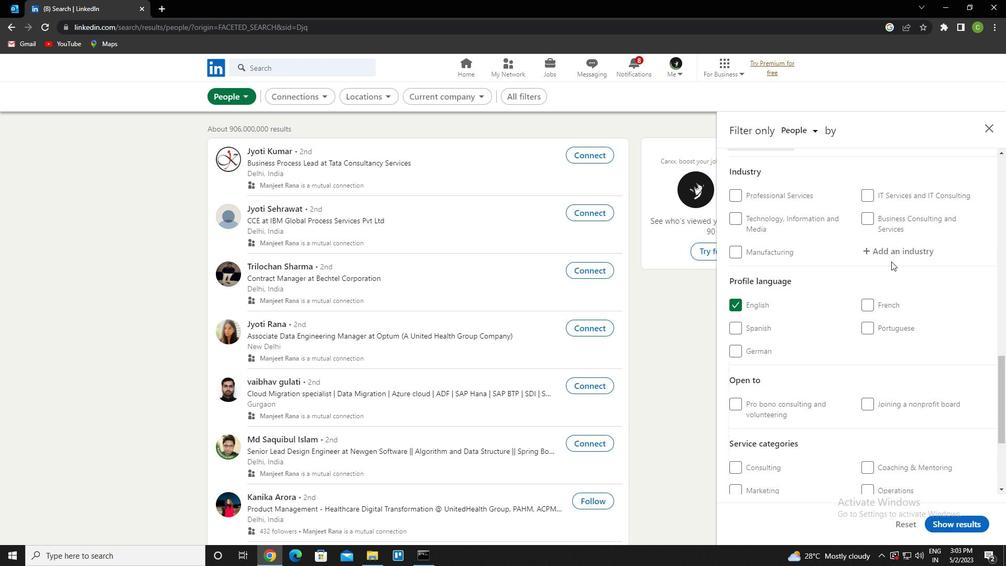 
Action: Mouse scrolled (894, 252) with delta (0, 0)
Screenshot: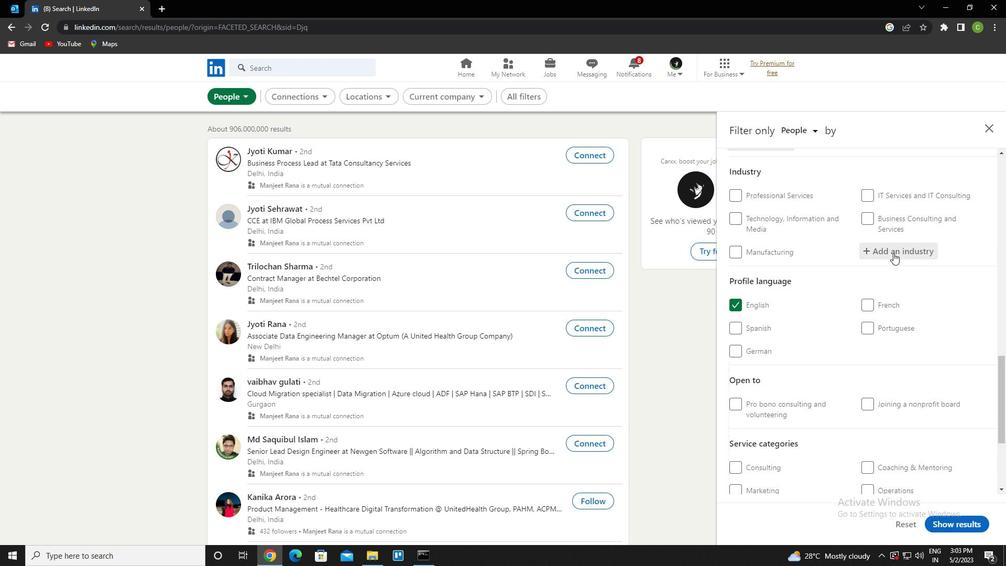 
Action: Mouse pressed left at (894, 253)
Screenshot: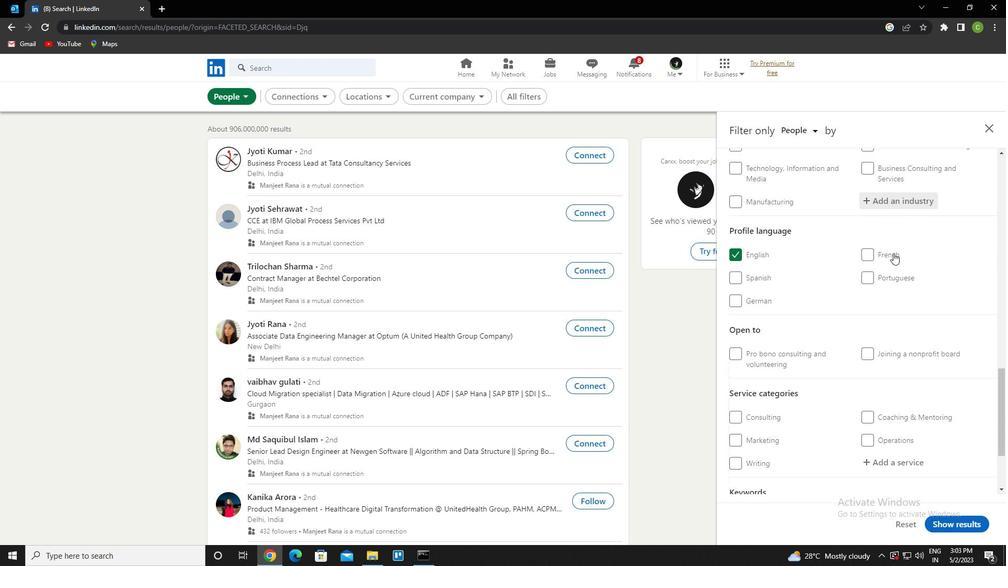 
Action: Mouse moved to (909, 286)
Screenshot: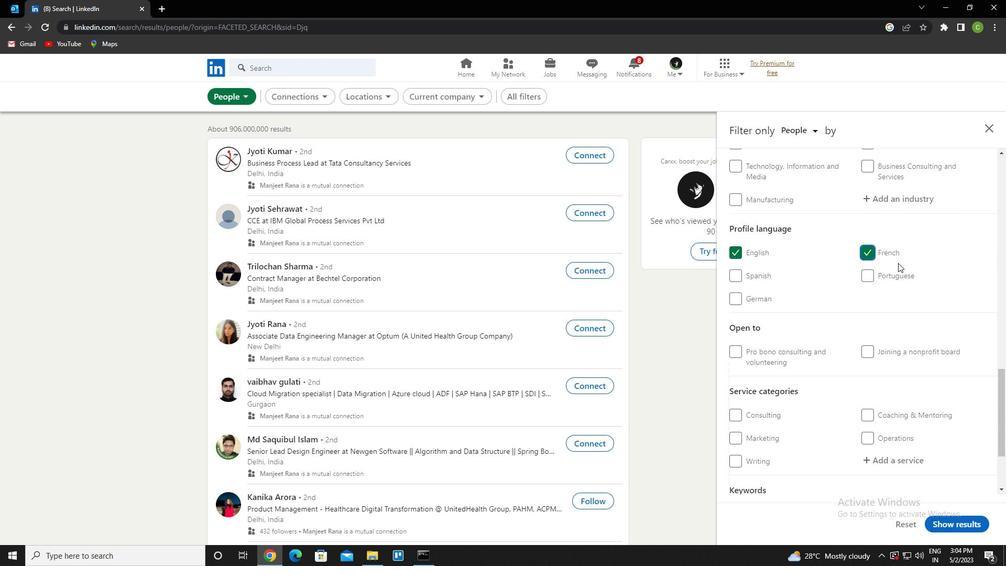 
Action: Mouse scrolled (909, 287) with delta (0, 0)
Screenshot: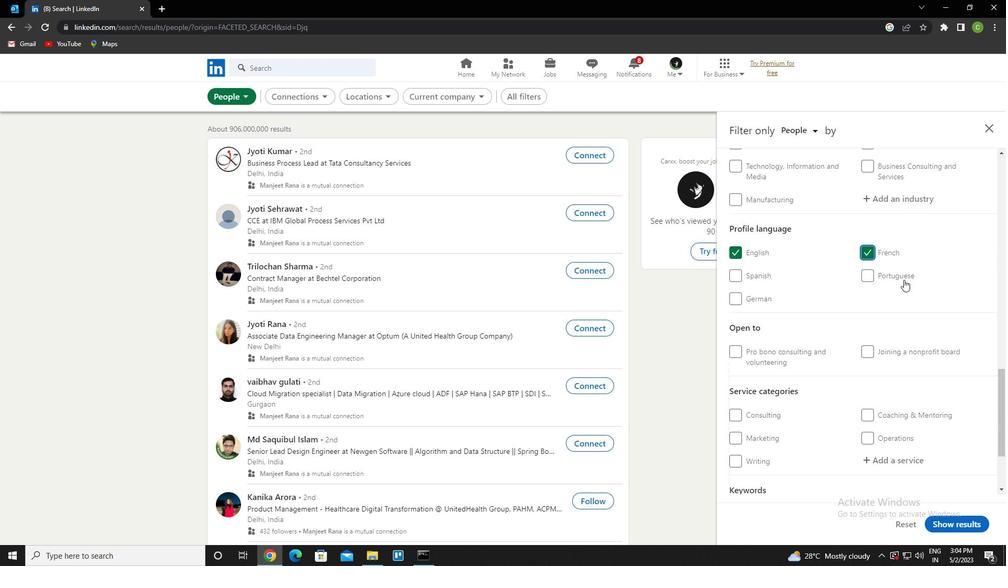 
Action: Mouse scrolled (909, 287) with delta (0, 0)
Screenshot: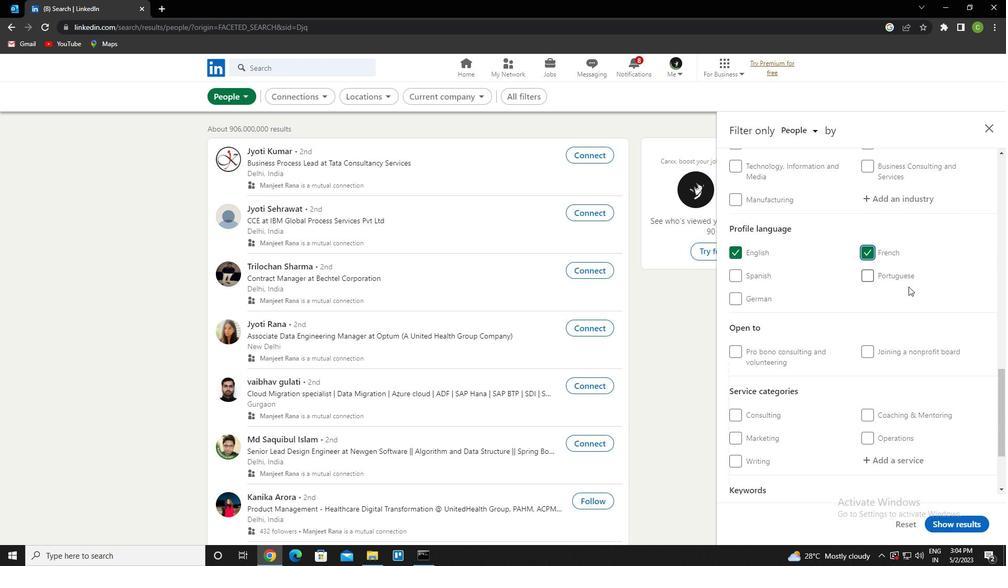 
Action: Mouse moved to (866, 352)
Screenshot: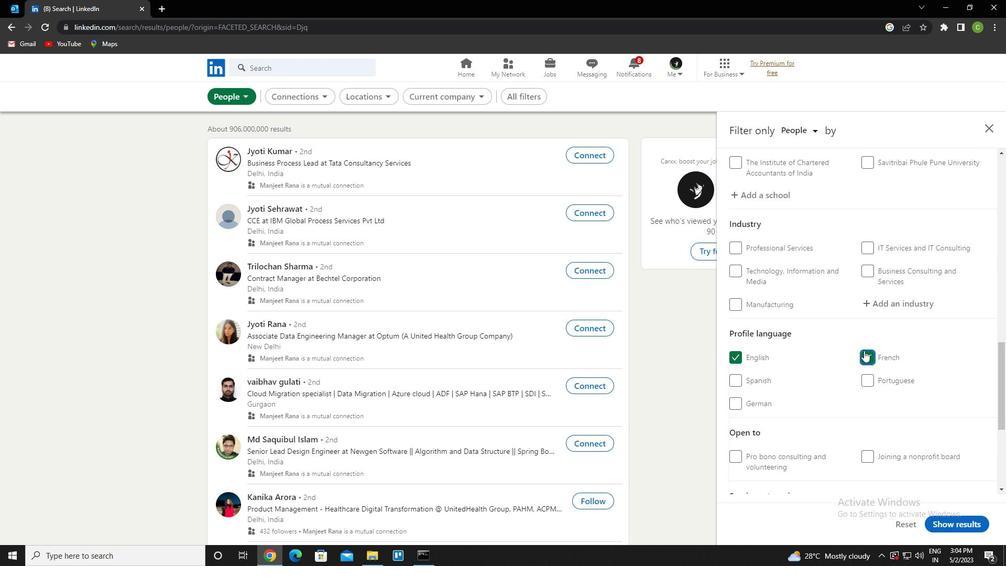 
Action: Mouse pressed left at (866, 352)
Screenshot: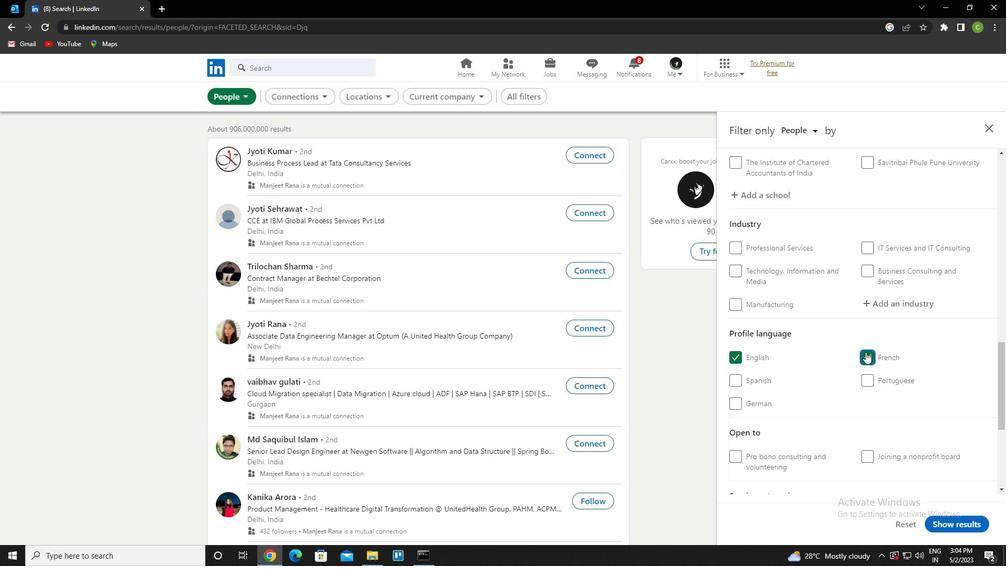 
Action: Mouse moved to (888, 306)
Screenshot: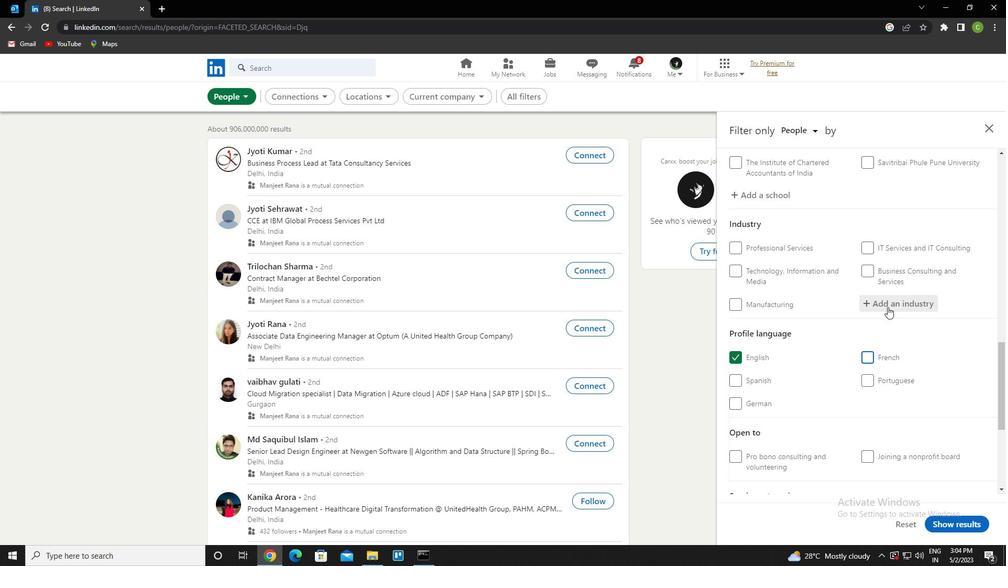 
Action: Mouse pressed left at (888, 306)
Screenshot: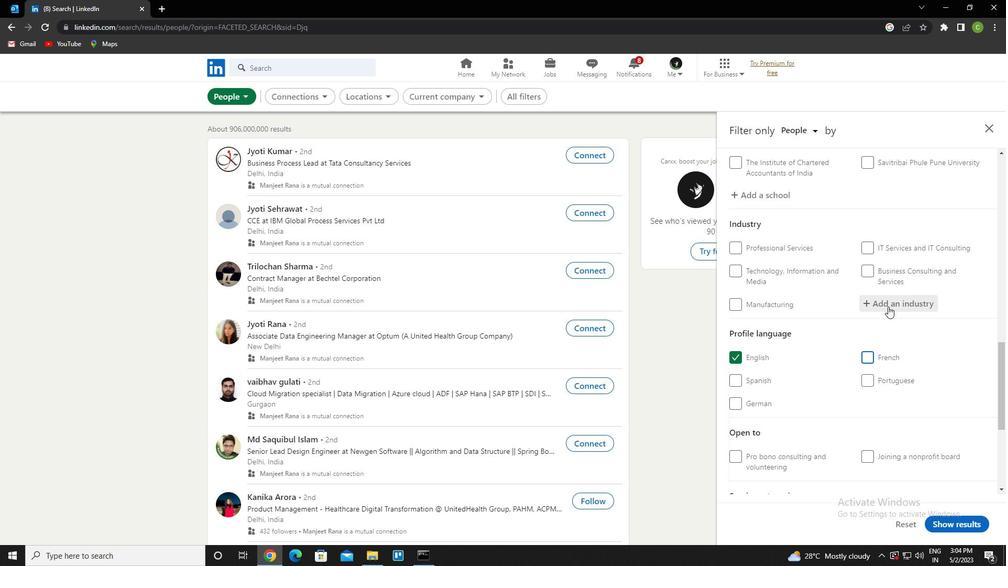 
Action: Key pressed <Key.caps_lock>w<Key.caps_lock>hole<Key.space><Key.backspace>sale<Key.space>apparel<Key.down><Key.enter>
Screenshot: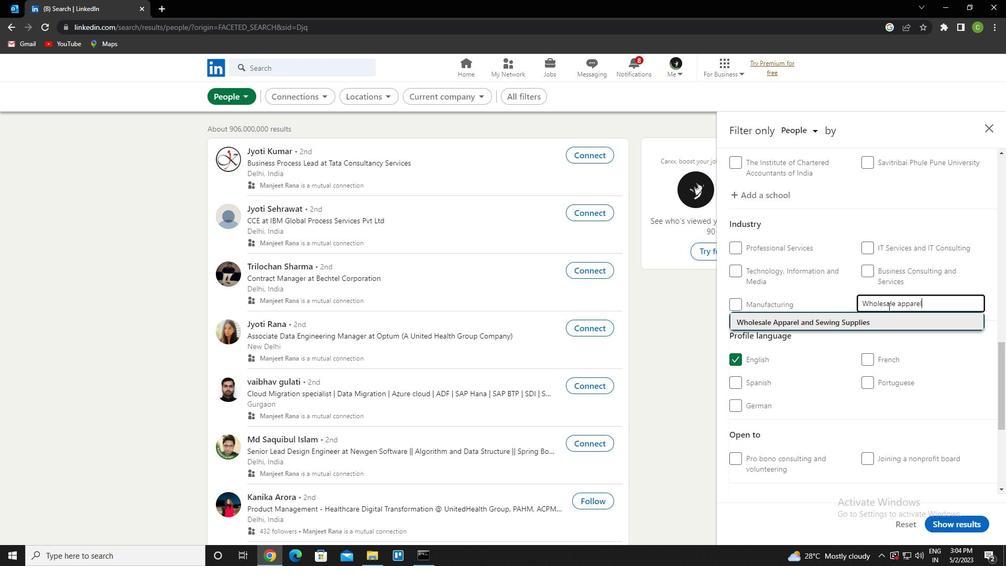 
Action: Mouse moved to (918, 293)
Screenshot: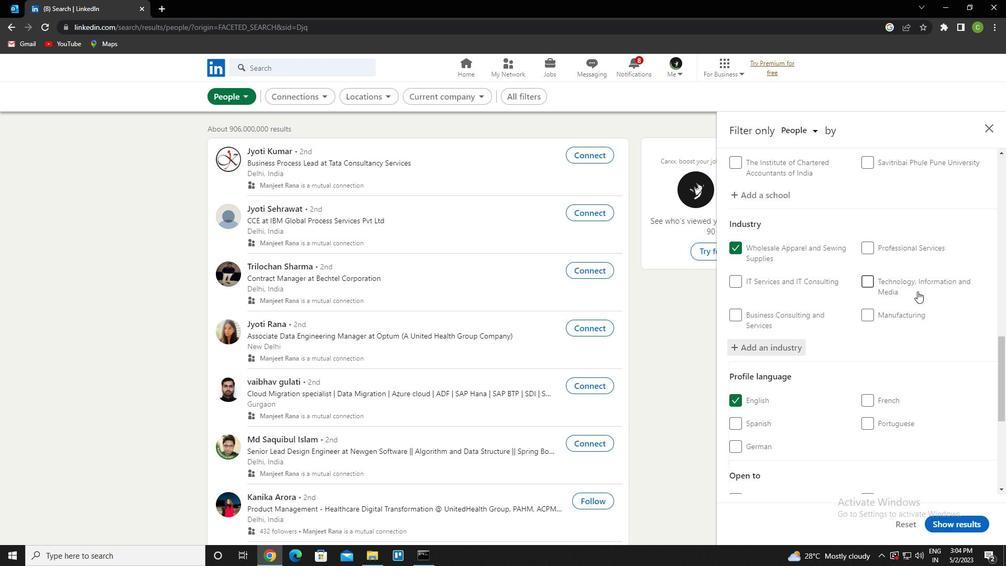 
Action: Mouse scrolled (918, 293) with delta (0, 0)
Screenshot: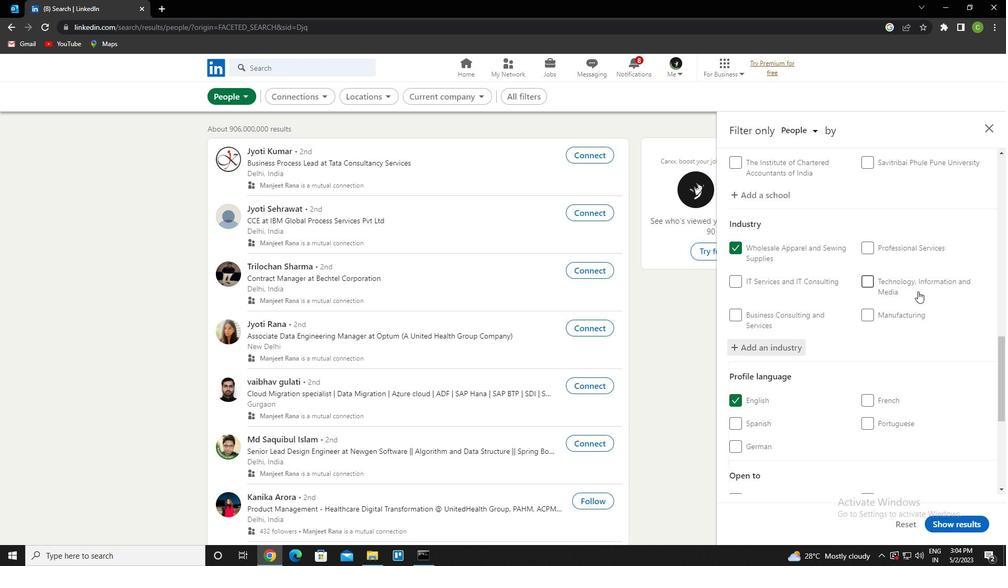 
Action: Mouse moved to (918, 305)
Screenshot: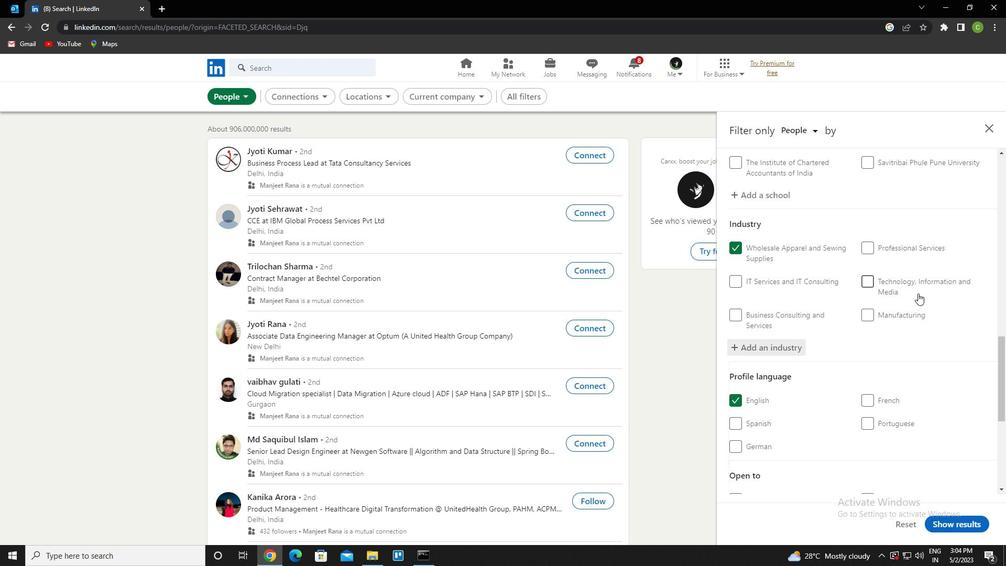 
Action: Mouse scrolled (918, 305) with delta (0, 0)
Screenshot: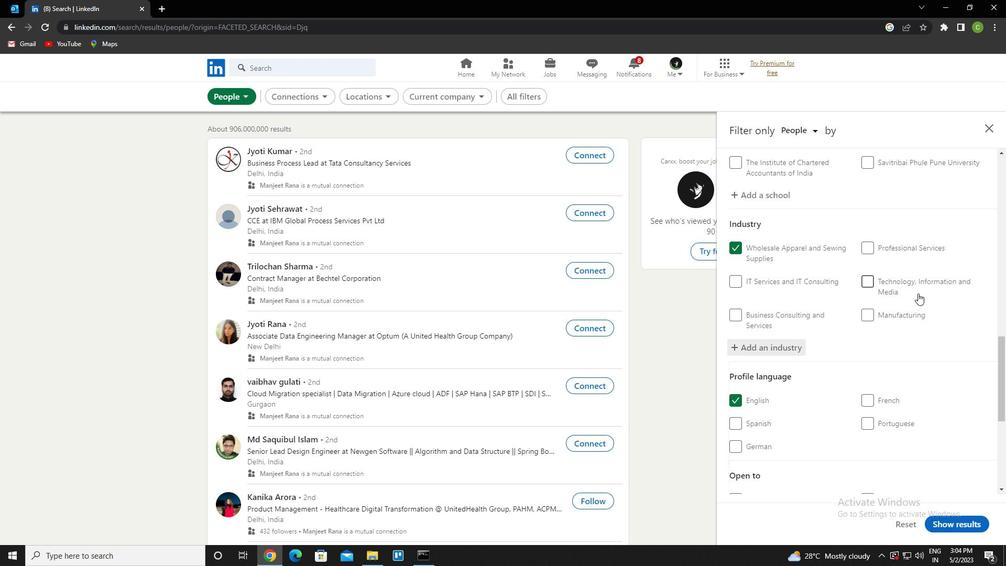 
Action: Mouse moved to (907, 335)
Screenshot: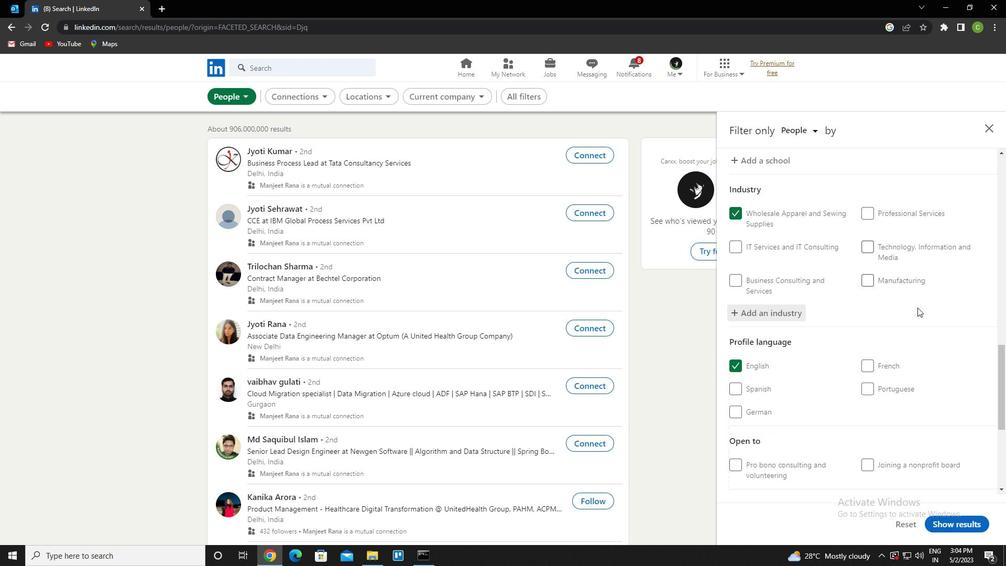 
Action: Mouse scrolled (907, 334) with delta (0, 0)
Screenshot: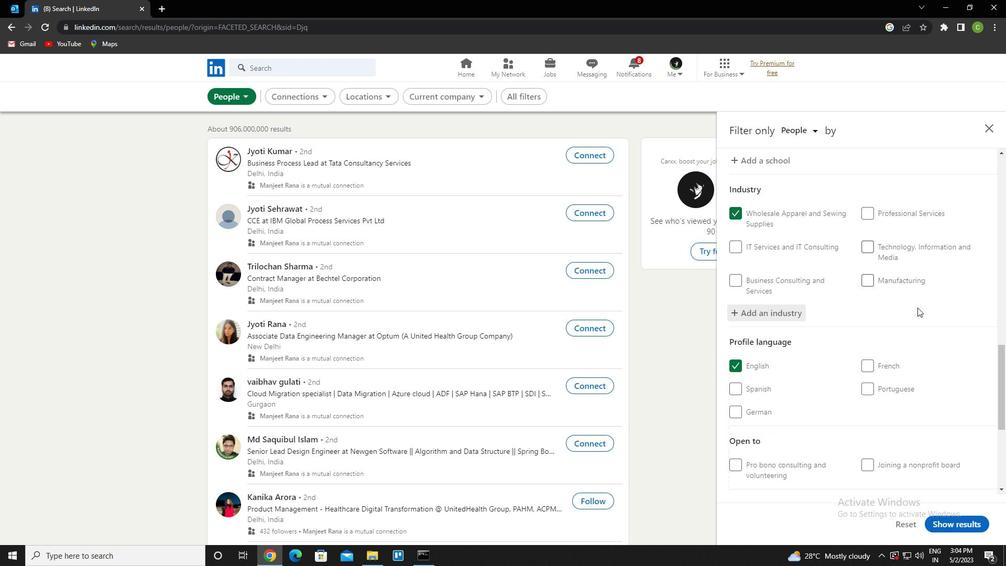 
Action: Mouse moved to (901, 344)
Screenshot: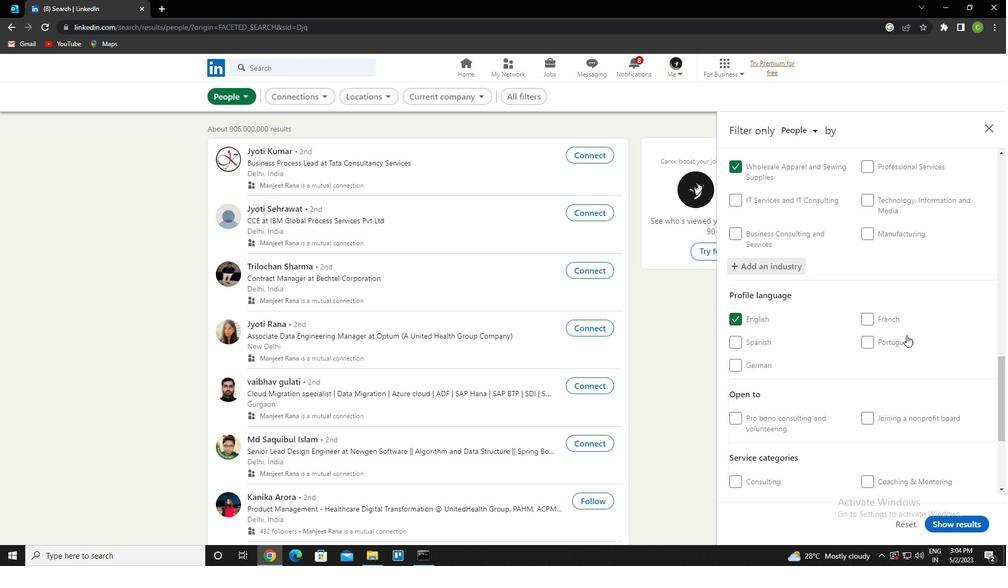 
Action: Mouse scrolled (901, 343) with delta (0, 0)
Screenshot: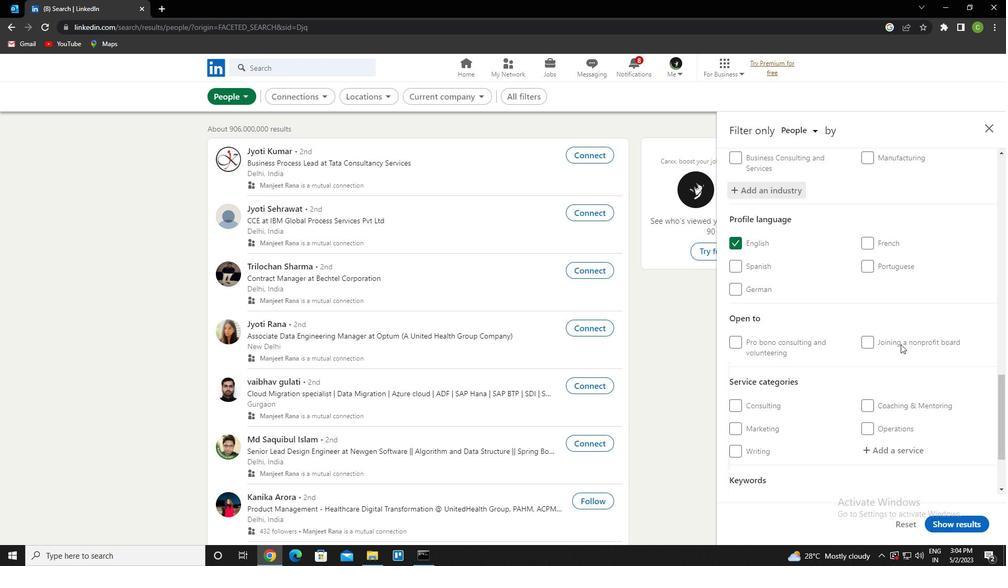 
Action: Mouse scrolled (901, 343) with delta (0, 0)
Screenshot: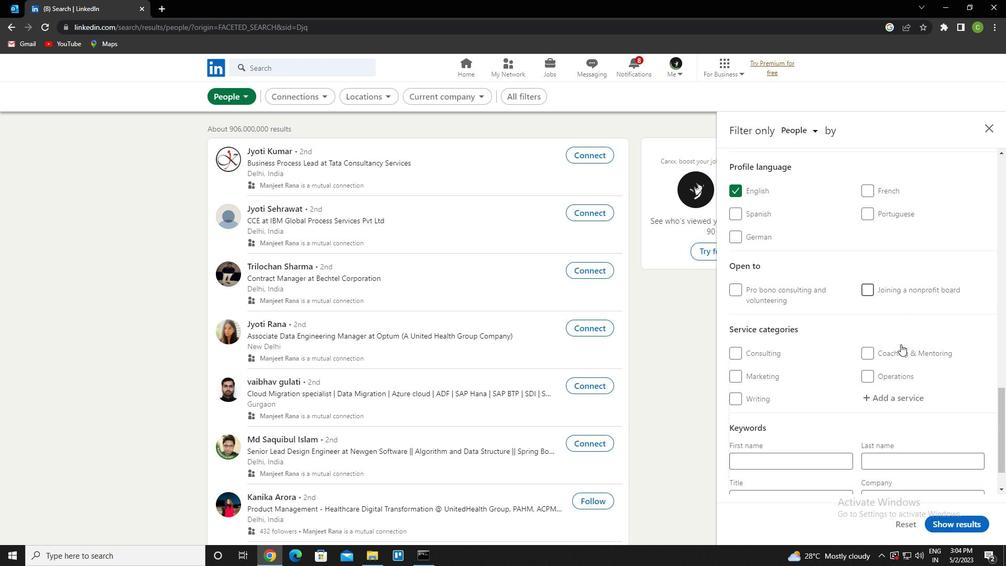 
Action: Mouse scrolled (901, 343) with delta (0, 0)
Screenshot: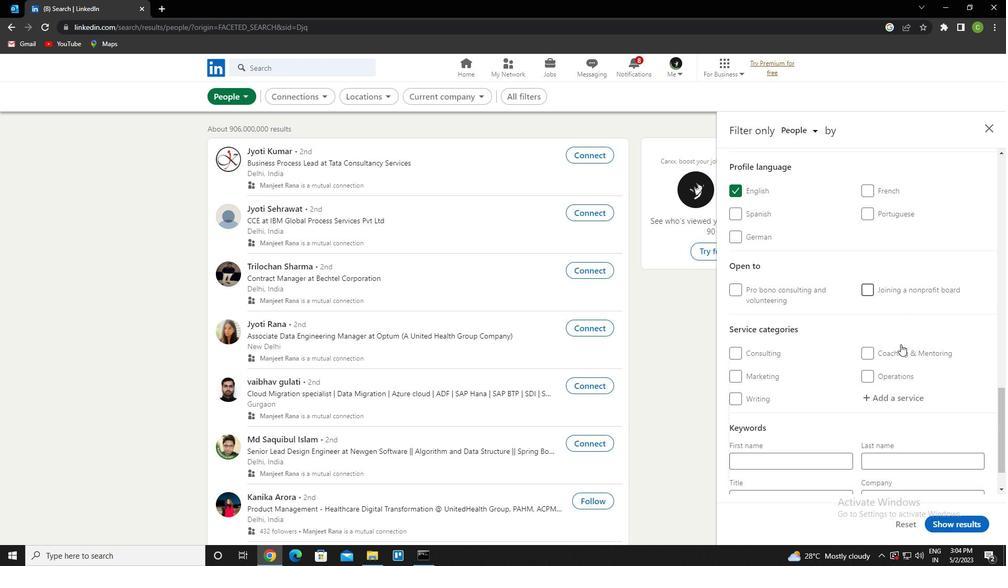 
Action: Mouse moved to (895, 347)
Screenshot: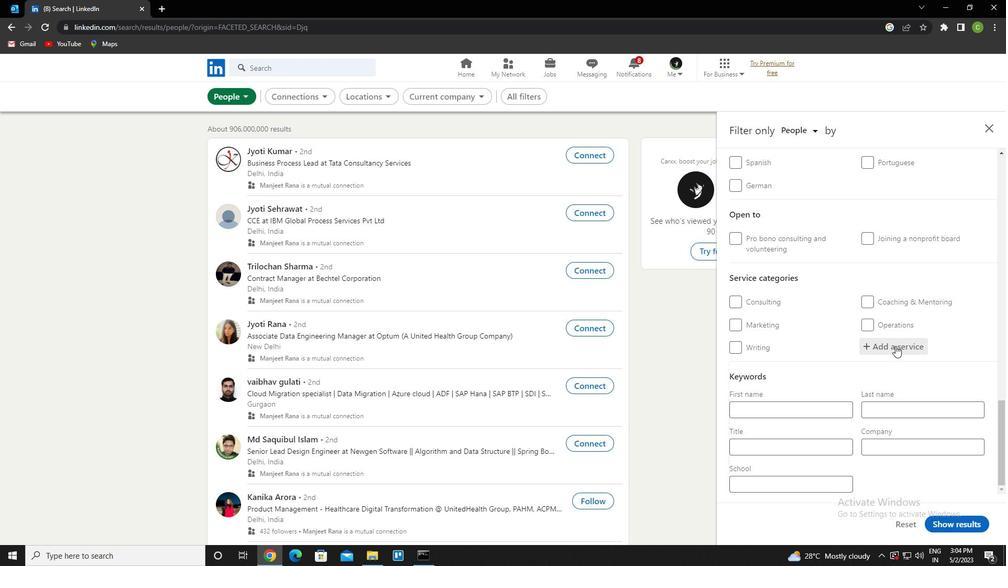 
Action: Mouse pressed left at (895, 347)
Screenshot: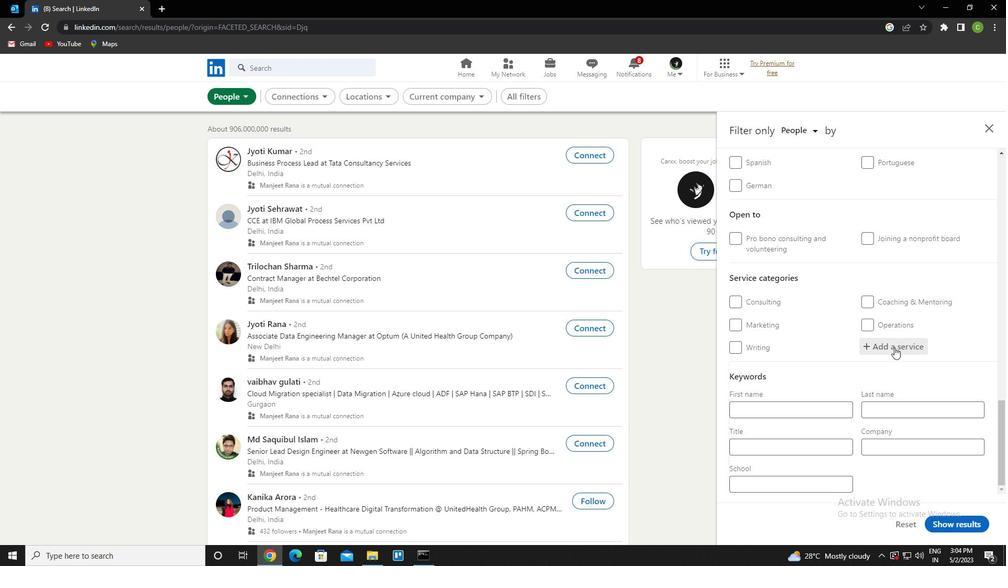 
Action: Key pressed <Key.caps_lock>c<Key.caps_lock>orpo<Key.down><Key.down><Key.down><Key.enter>
Screenshot: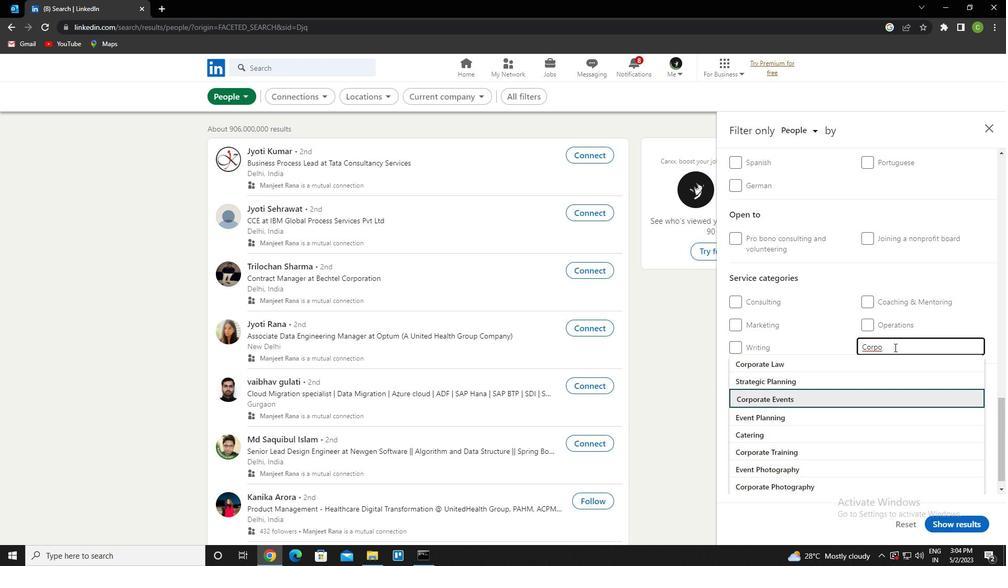 
Action: Mouse scrolled (895, 347) with delta (0, 0)
Screenshot: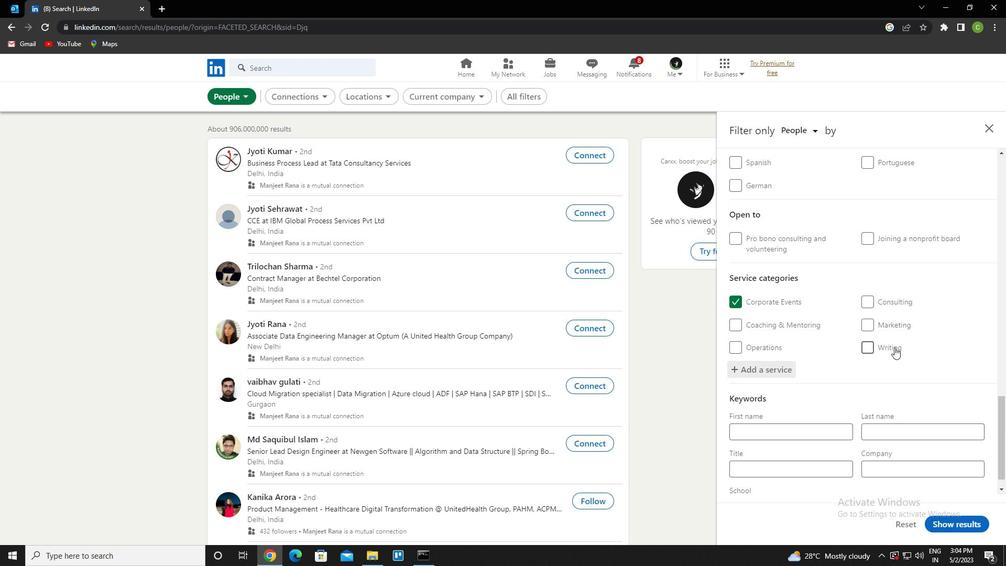 
Action: Mouse scrolled (895, 347) with delta (0, 0)
Screenshot: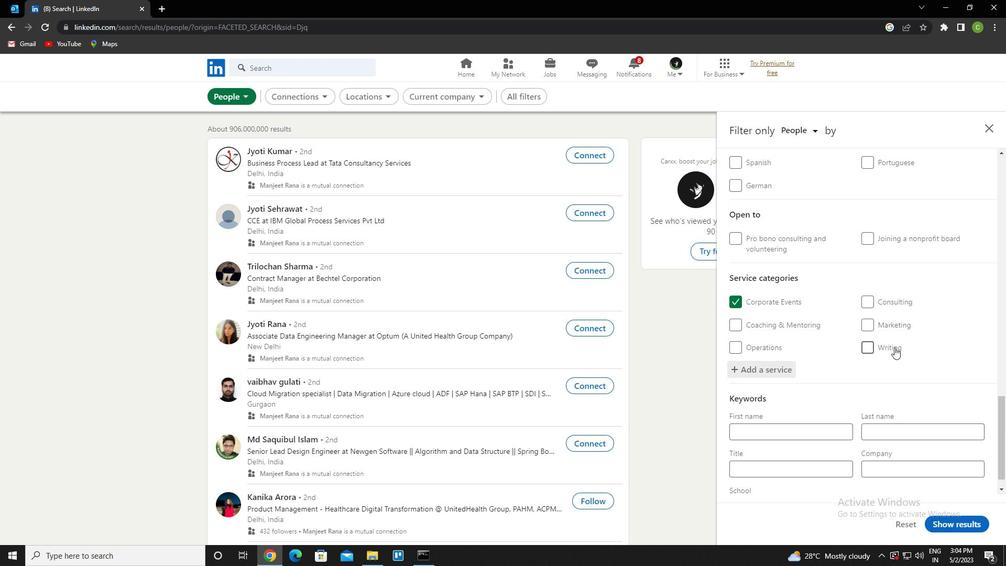 
Action: Mouse scrolled (895, 347) with delta (0, 0)
Screenshot: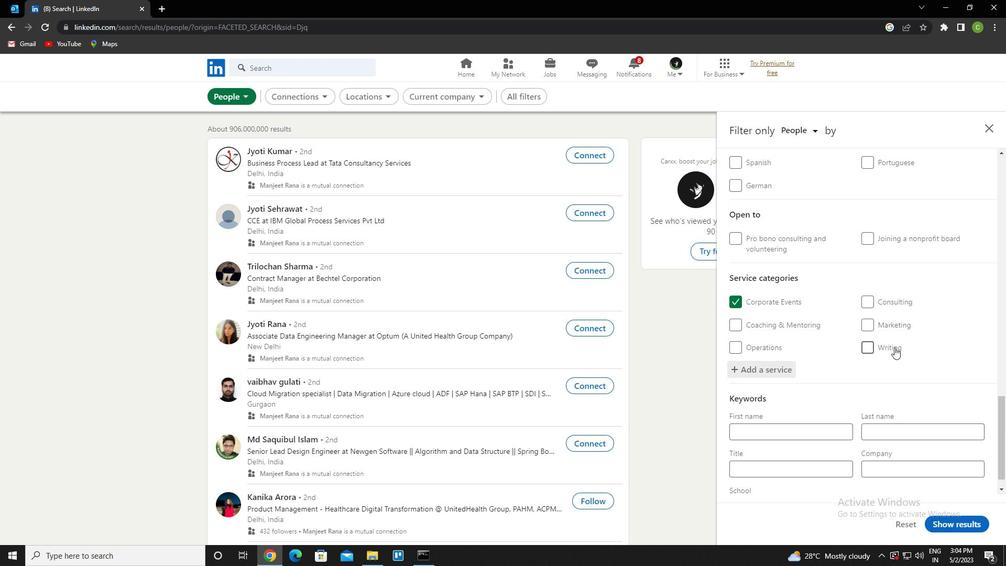 
Action: Mouse scrolled (895, 347) with delta (0, 0)
Screenshot: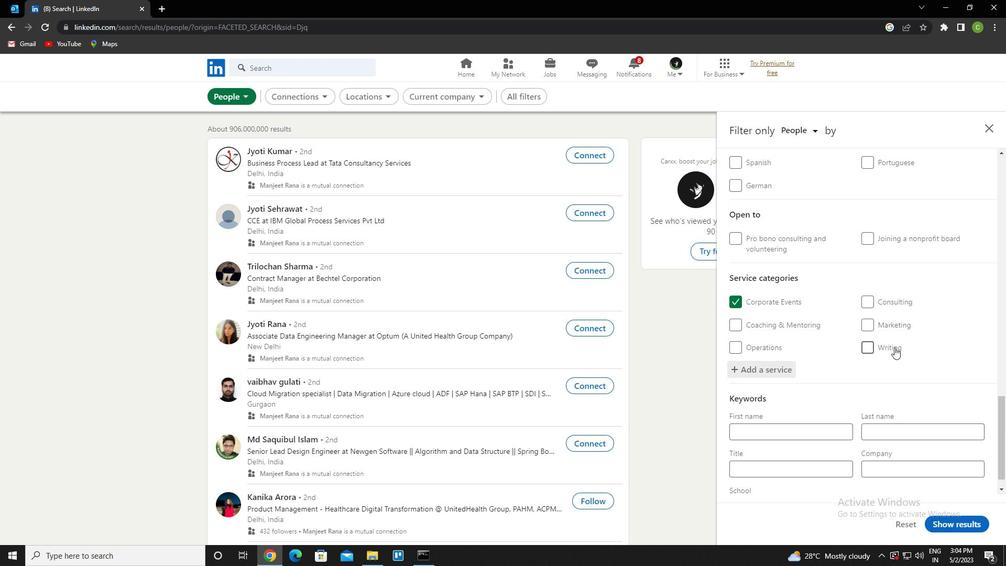 
Action: Mouse scrolled (895, 347) with delta (0, 0)
Screenshot: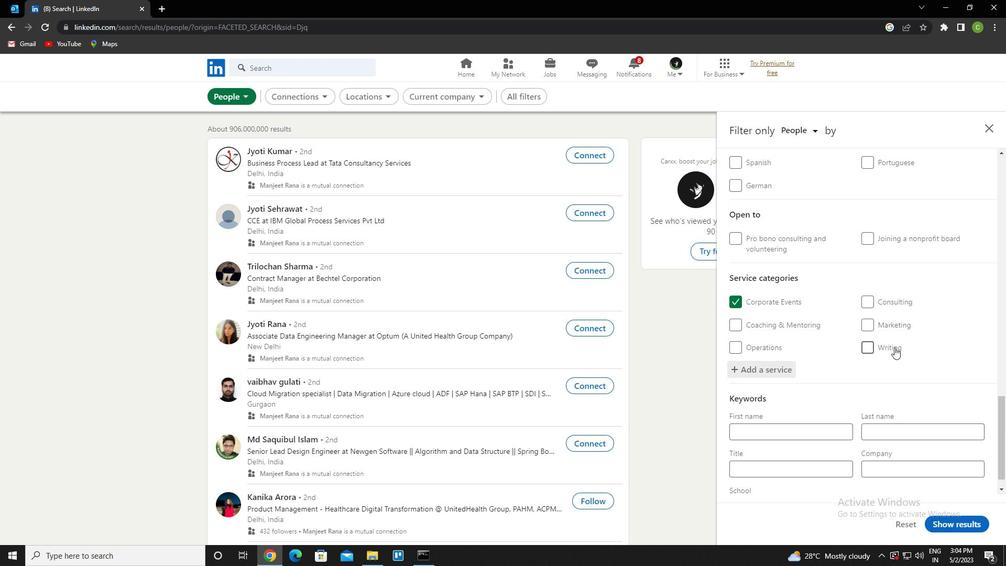 
Action: Mouse scrolled (895, 347) with delta (0, 0)
Screenshot: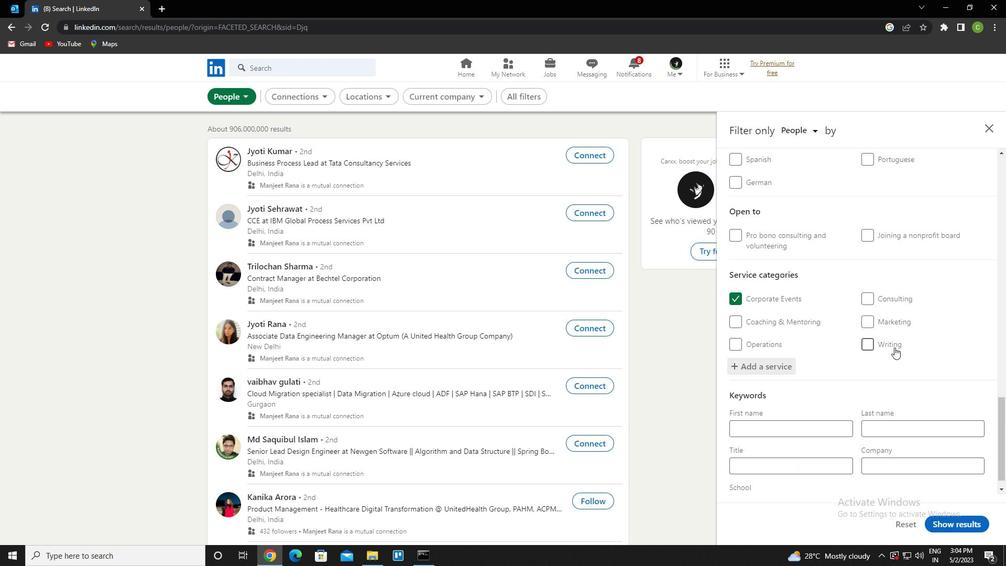 
Action: Mouse scrolled (895, 347) with delta (0, 0)
Screenshot: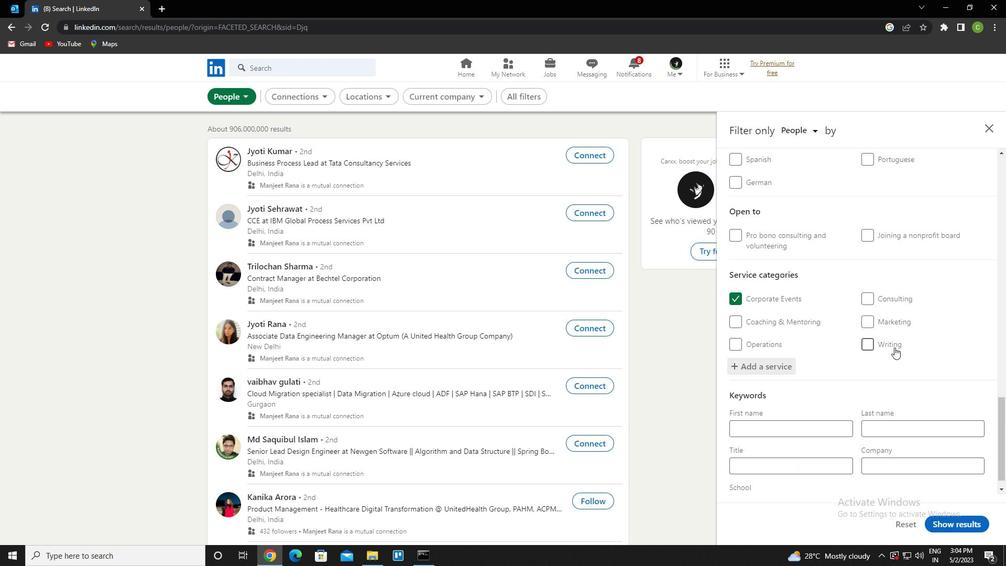
Action: Mouse scrolled (895, 347) with delta (0, 0)
Screenshot: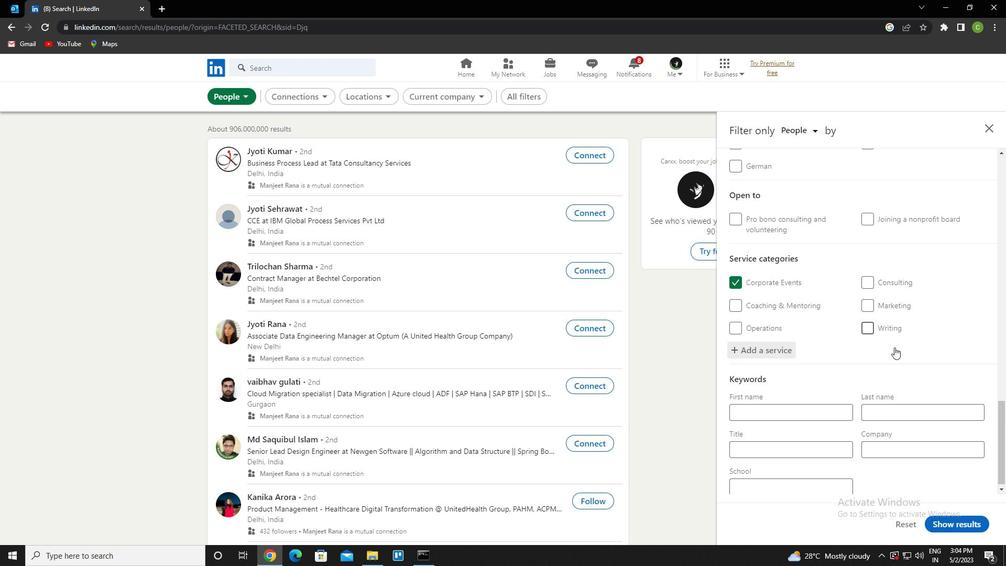 
Action: Mouse moved to (830, 446)
Screenshot: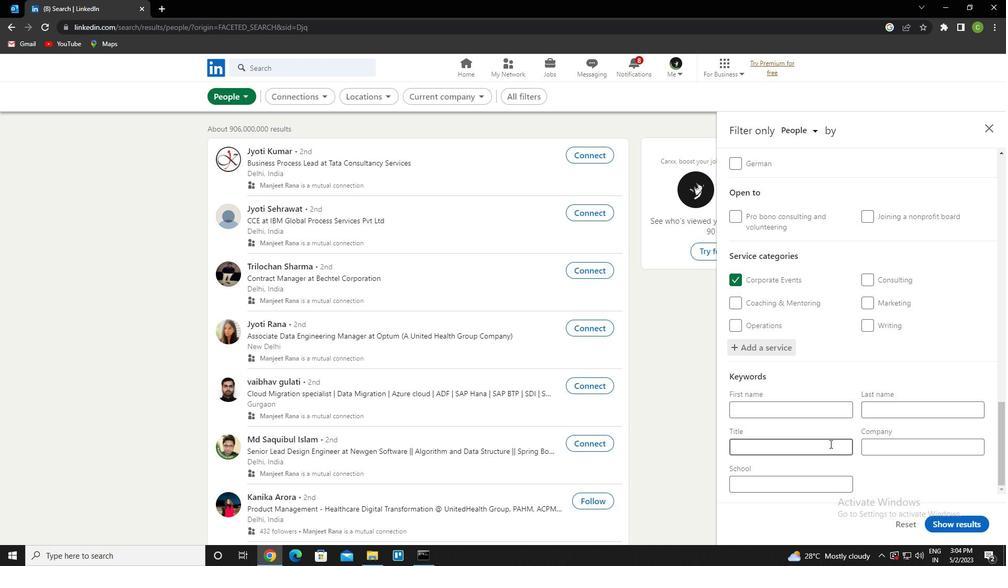 
Action: Mouse pressed left at (830, 446)
Screenshot: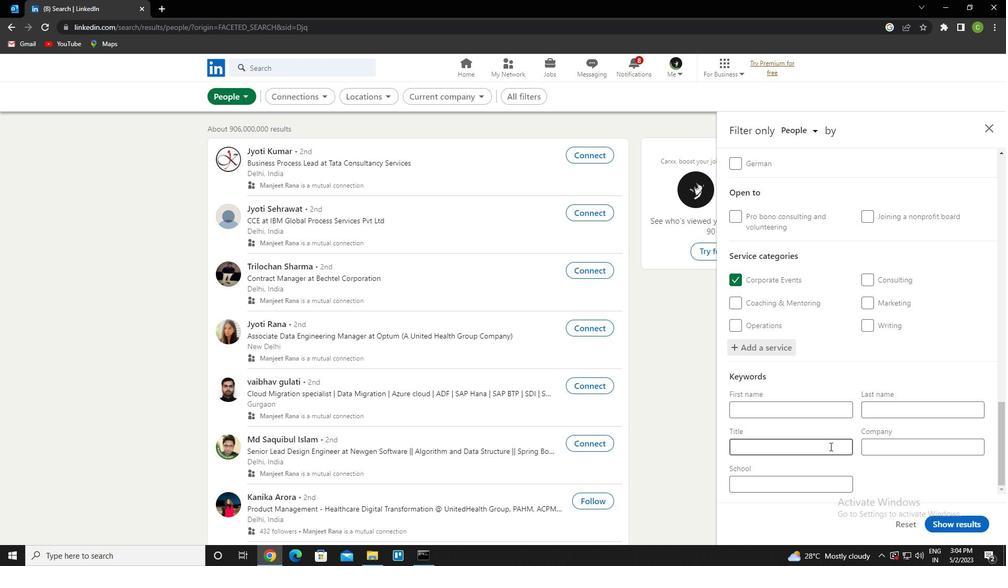 
Action: Key pressed <Key.caps_lock>r<Key.caps_lock>esaerch
Screenshot: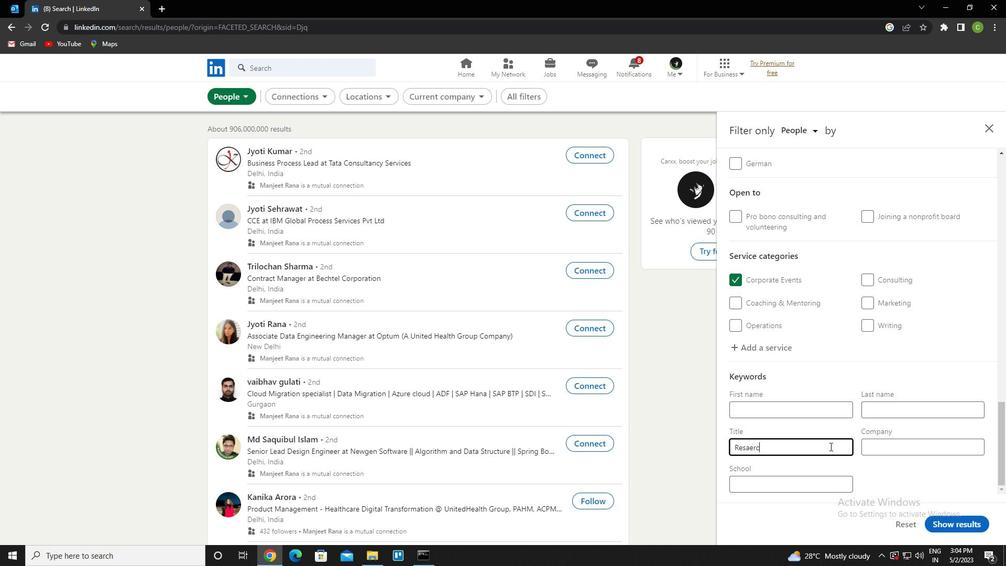 
Action: Mouse moved to (830, 446)
Screenshot: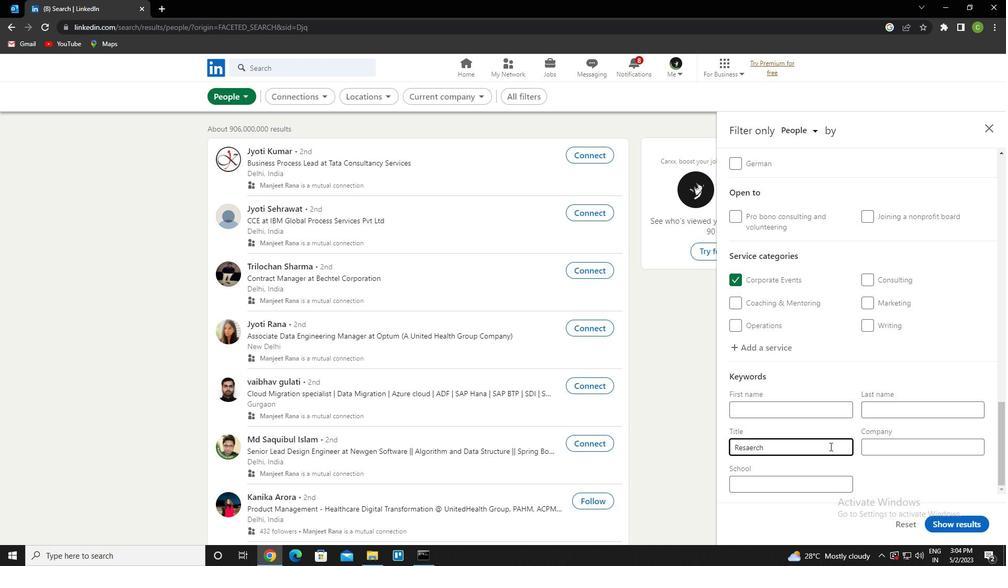 
Action: Key pressed <Key.backspace><Key.backspace><Key.backspace><Key.backspace>earch
Screenshot: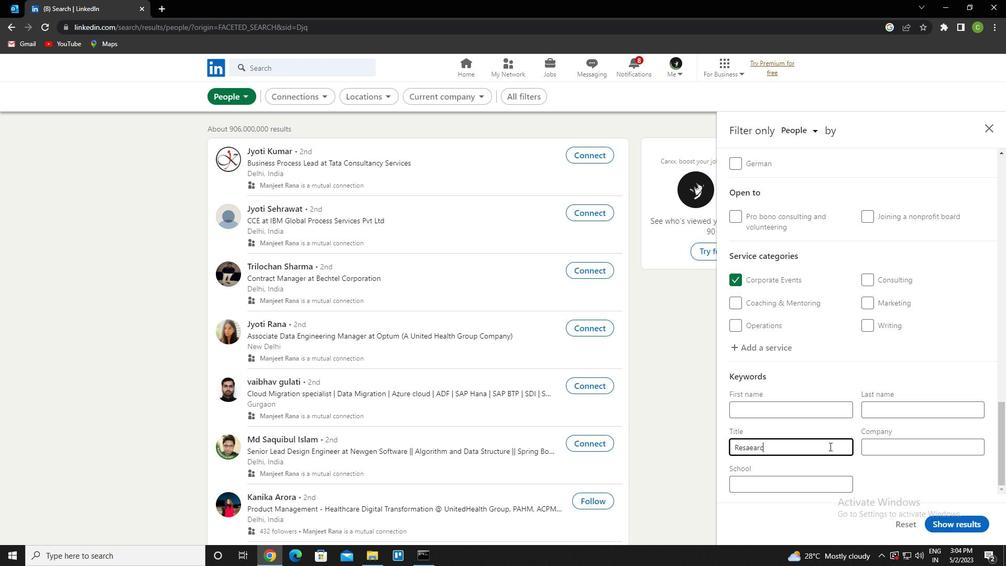 
Action: Mouse moved to (752, 448)
Screenshot: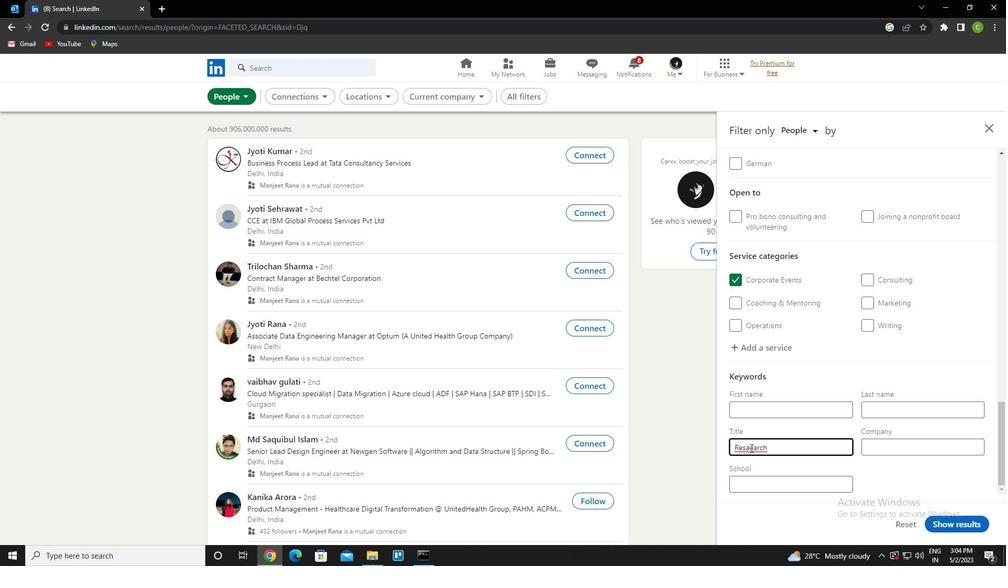 
Action: Mouse pressed left at (752, 448)
Screenshot: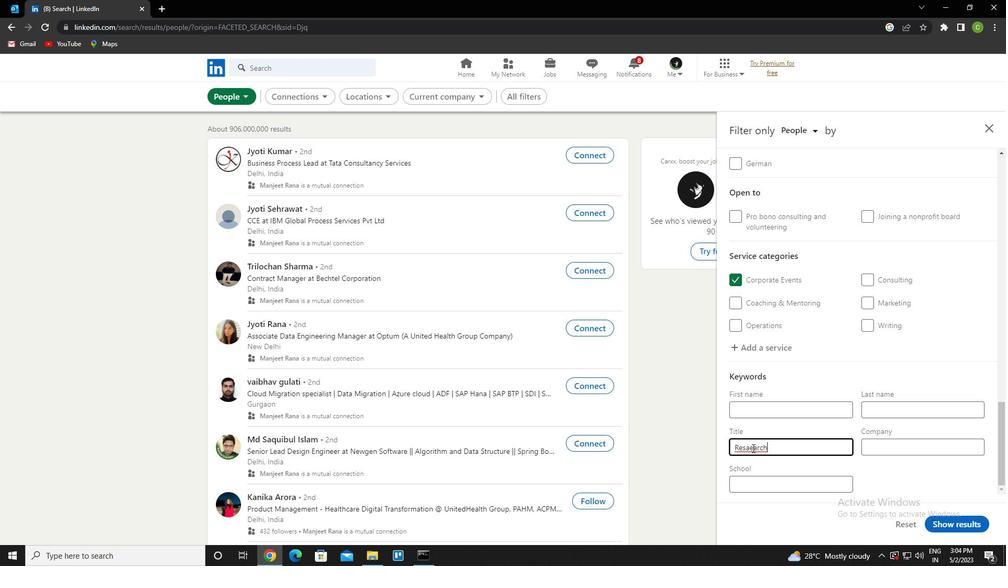 
Action: Mouse moved to (761, 459)
Screenshot: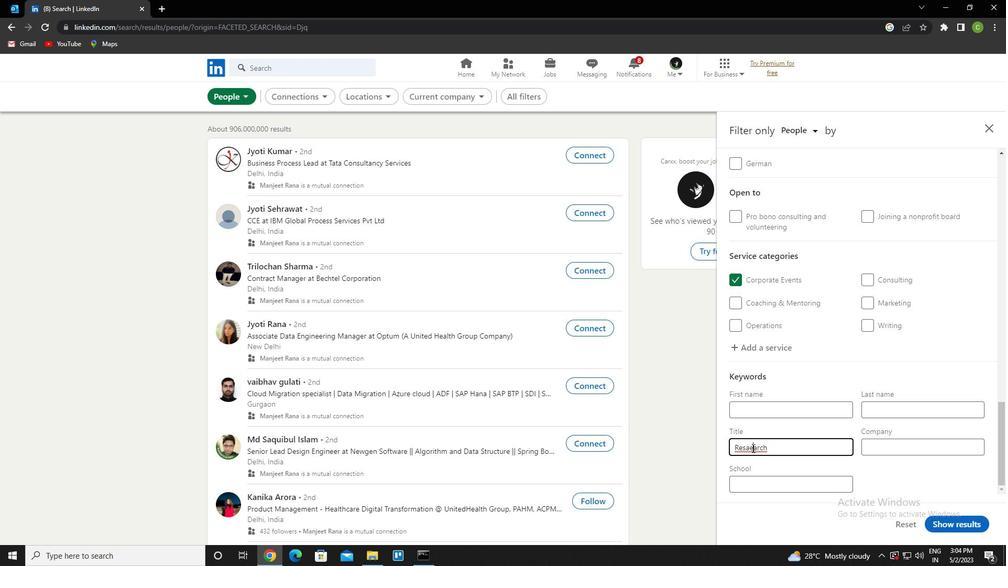 
Action: Key pressed <Key.backspace><Key.backspace>e
Screenshot: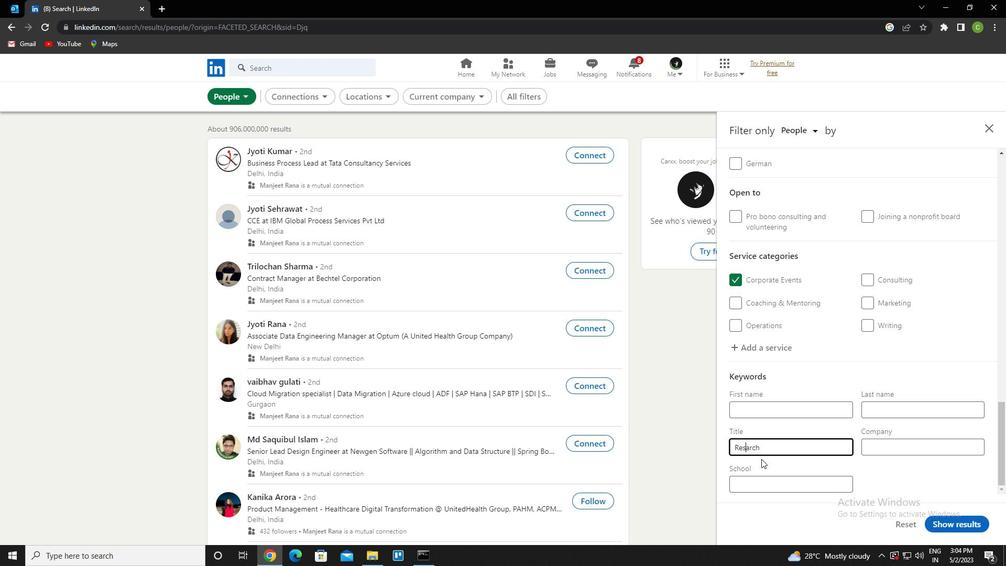 
Action: Mouse moved to (972, 525)
Screenshot: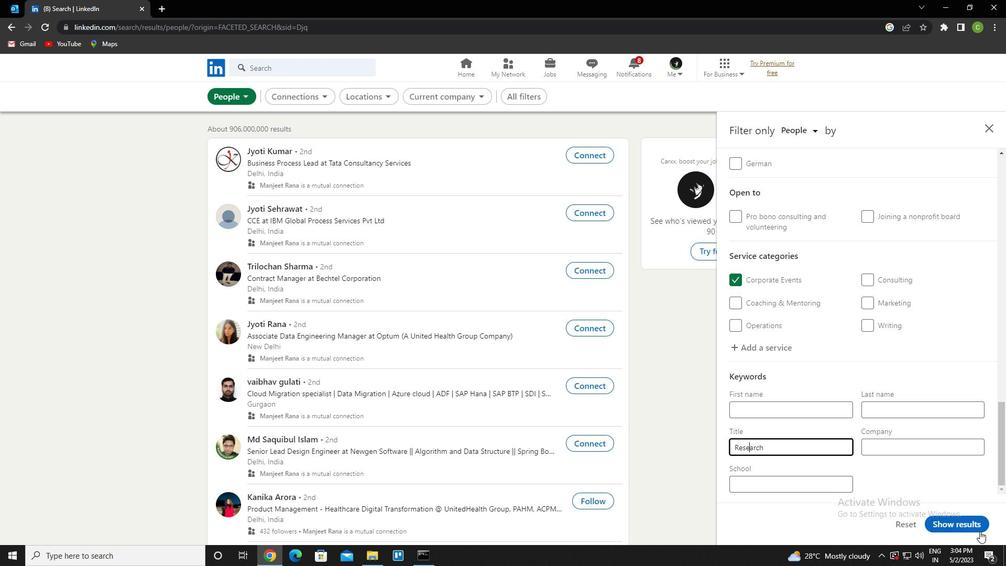 
Action: Mouse pressed left at (972, 525)
Screenshot: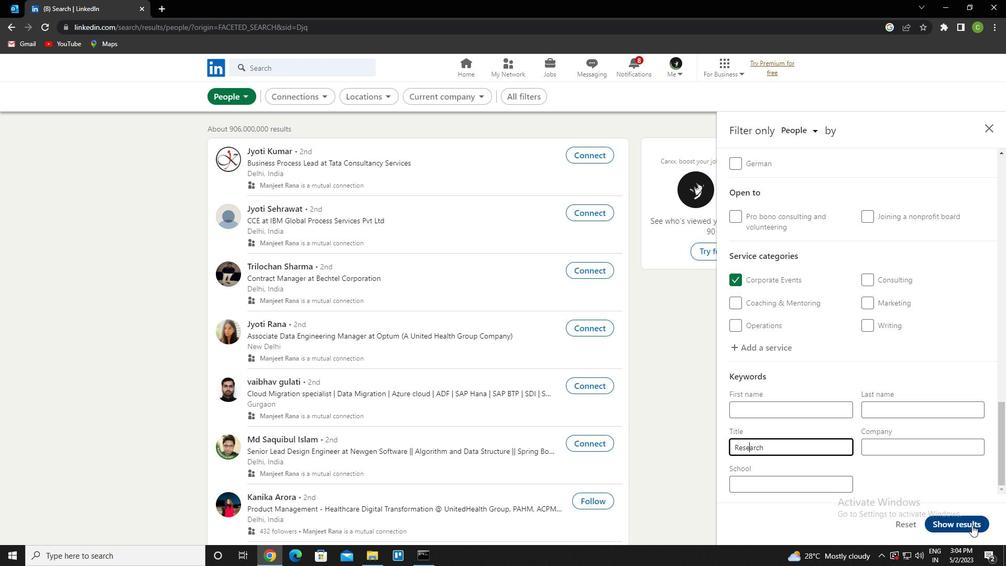 
Action: Mouse moved to (404, 535)
Screenshot: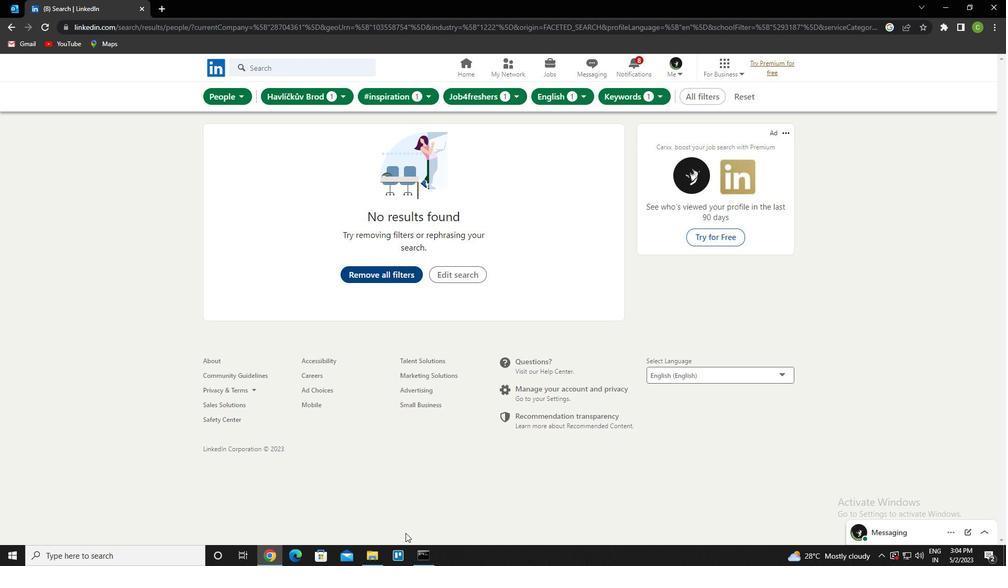 
